 Task: Create ChildIssue0000000201 as Child Issue of Issue Issue0000000101 in Backlog  in Scrum Project Project0000000021 in Jira. Create ChildIssue0000000202 as Child Issue of Issue Issue0000000101 in Backlog  in Scrum Project Project0000000021 in Jira. Create ChildIssue0000000203 as Child Issue of Issue Issue0000000102 in Backlog  in Scrum Project Project0000000021 in Jira. Create ChildIssue0000000204 as Child Issue of Issue Issue0000000102 in Backlog  in Scrum Project Project0000000021 in Jira. Create ChildIssue0000000205 as Child Issue of Issue Issue0000000103 in Backlog  in Scrum Project Project0000000021 in Jira
Action: Mouse moved to (958, 521)
Screenshot: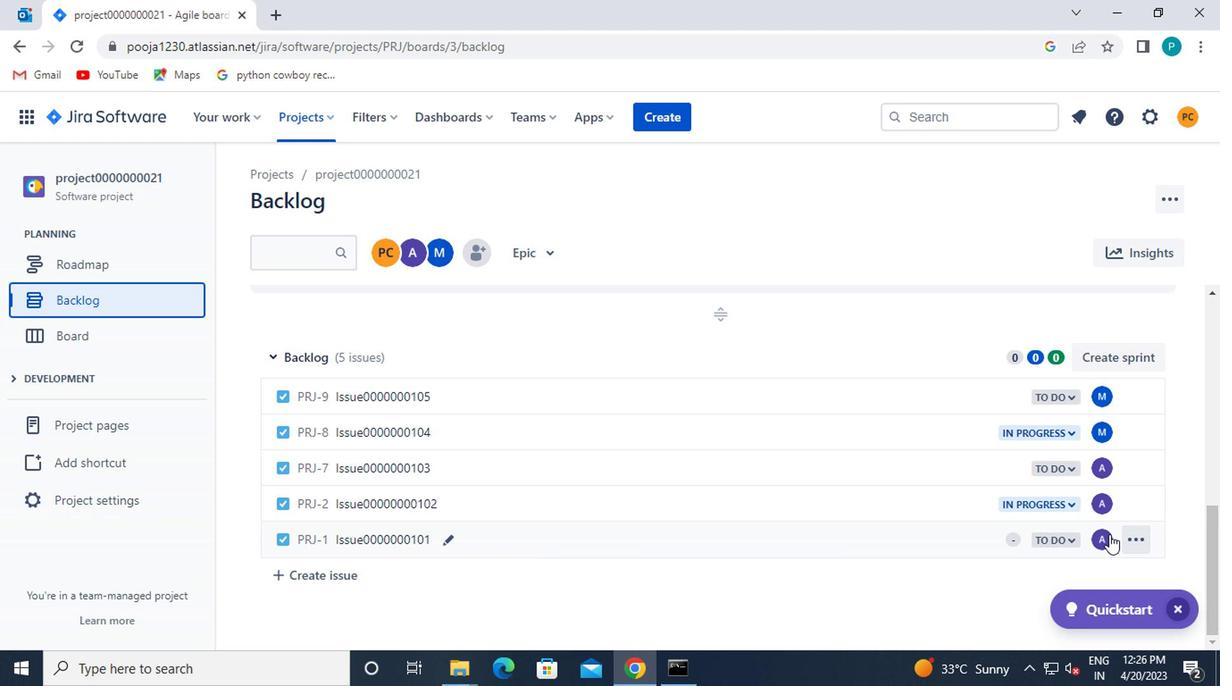 
Action: Mouse pressed left at (958, 521)
Screenshot: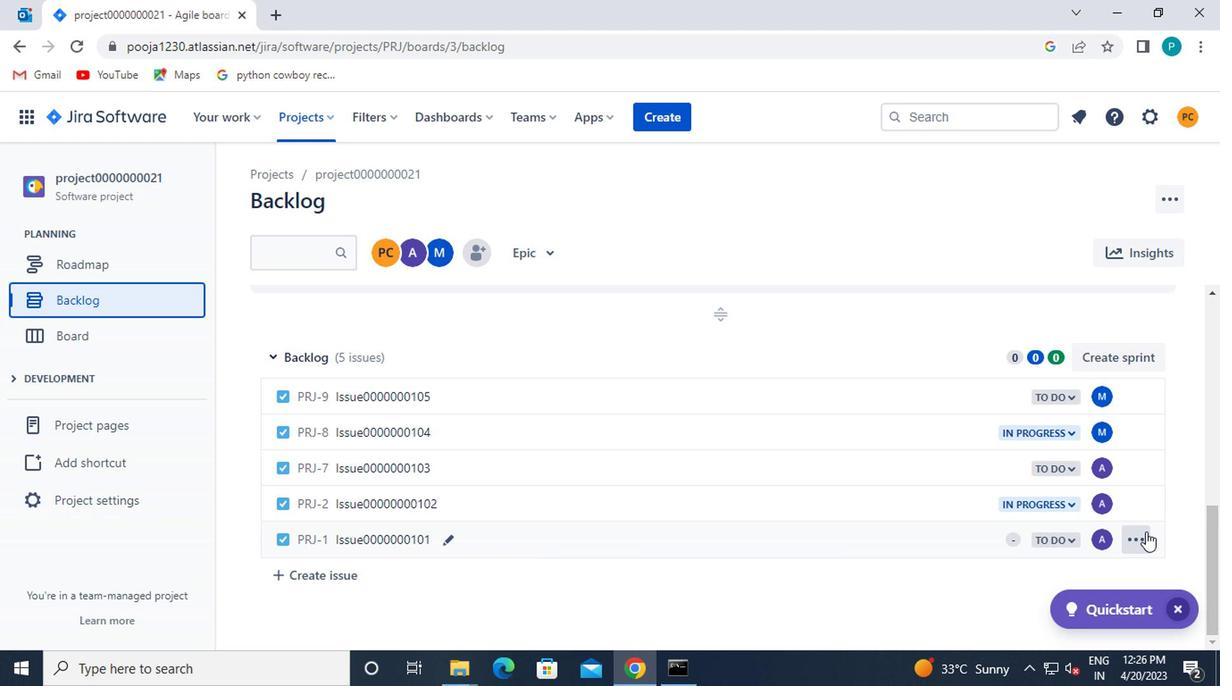 
Action: Mouse moved to (761, 544)
Screenshot: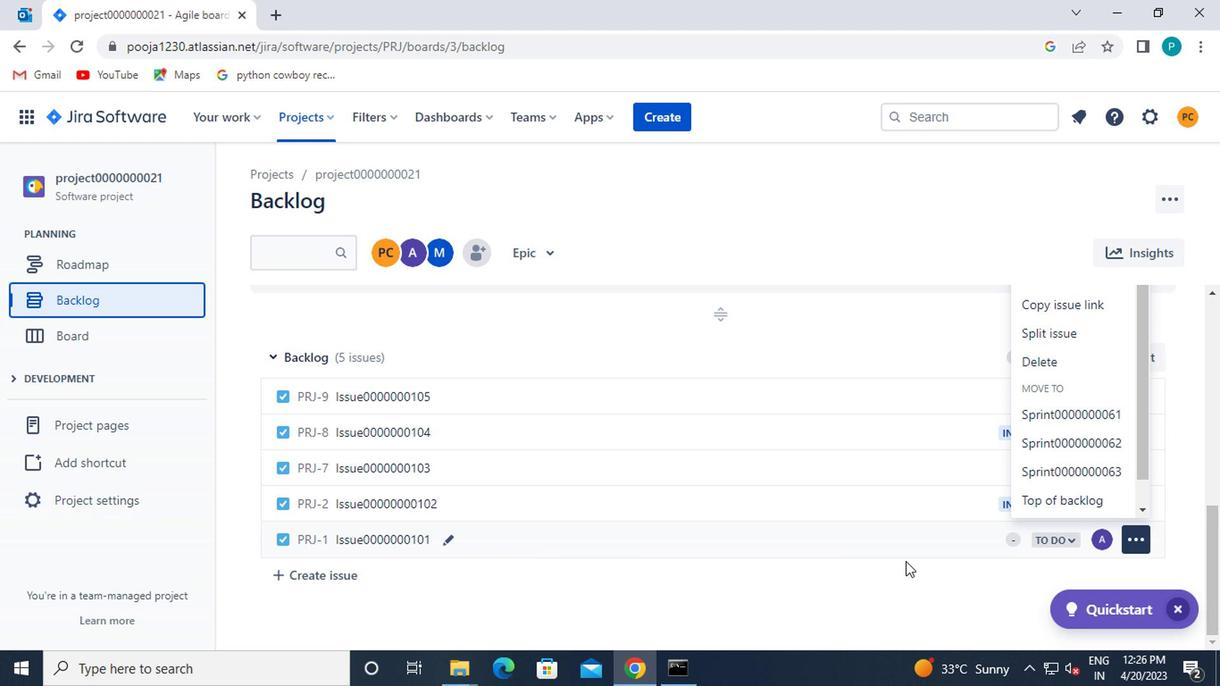 
Action: Mouse pressed left at (761, 544)
Screenshot: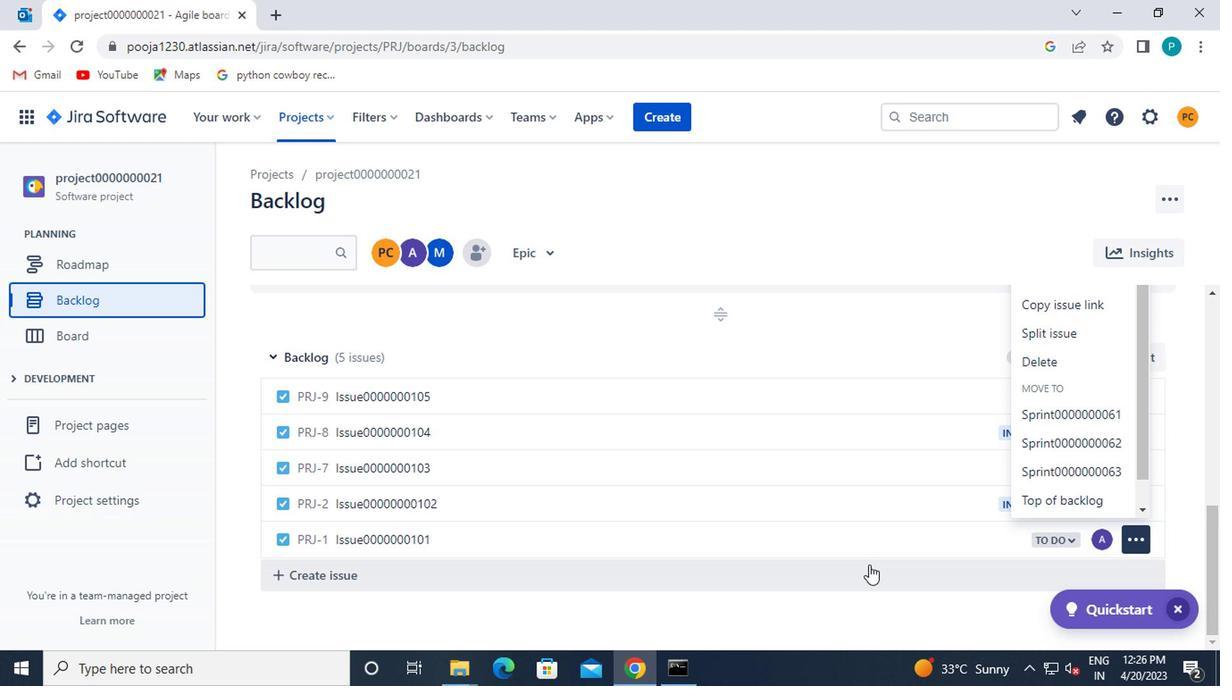 
Action: Mouse moved to (744, 535)
Screenshot: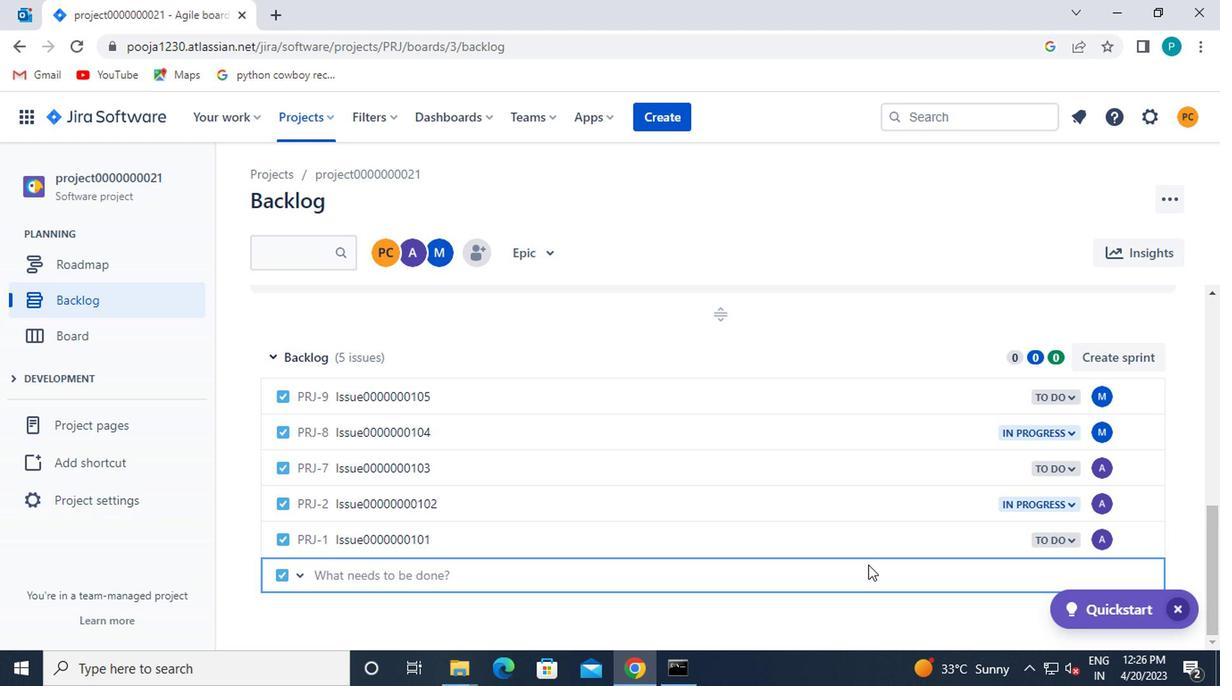 
Action: Mouse pressed left at (744, 535)
Screenshot: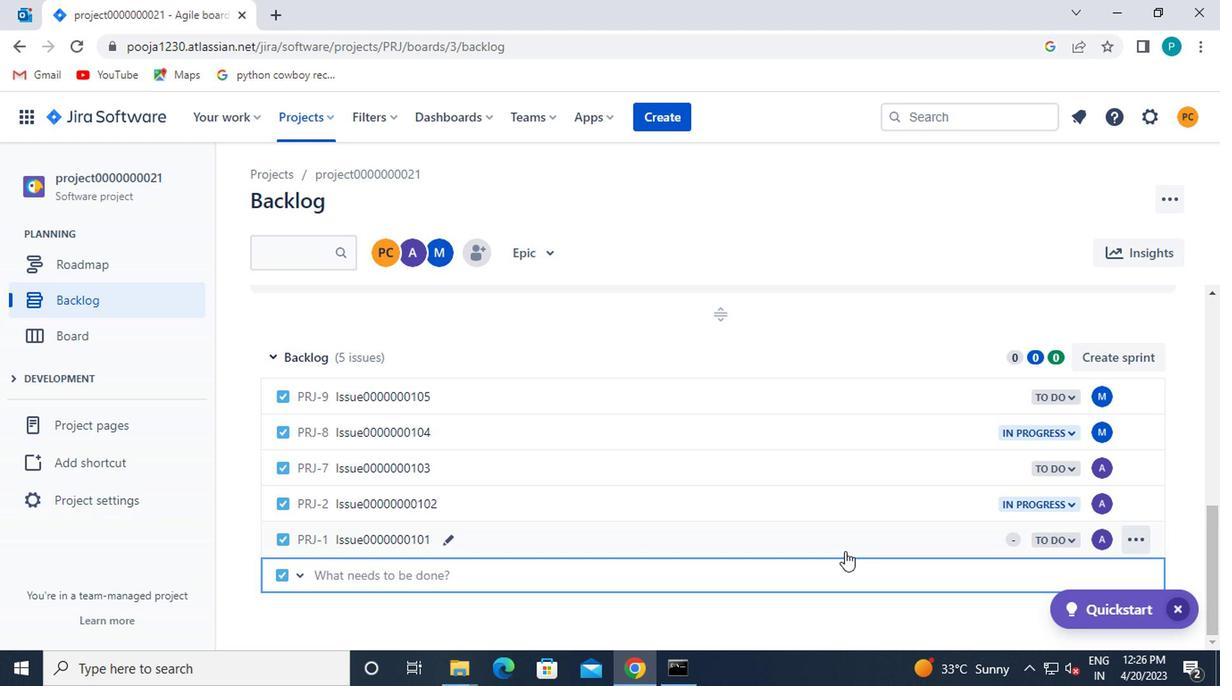 
Action: Mouse moved to (794, 418)
Screenshot: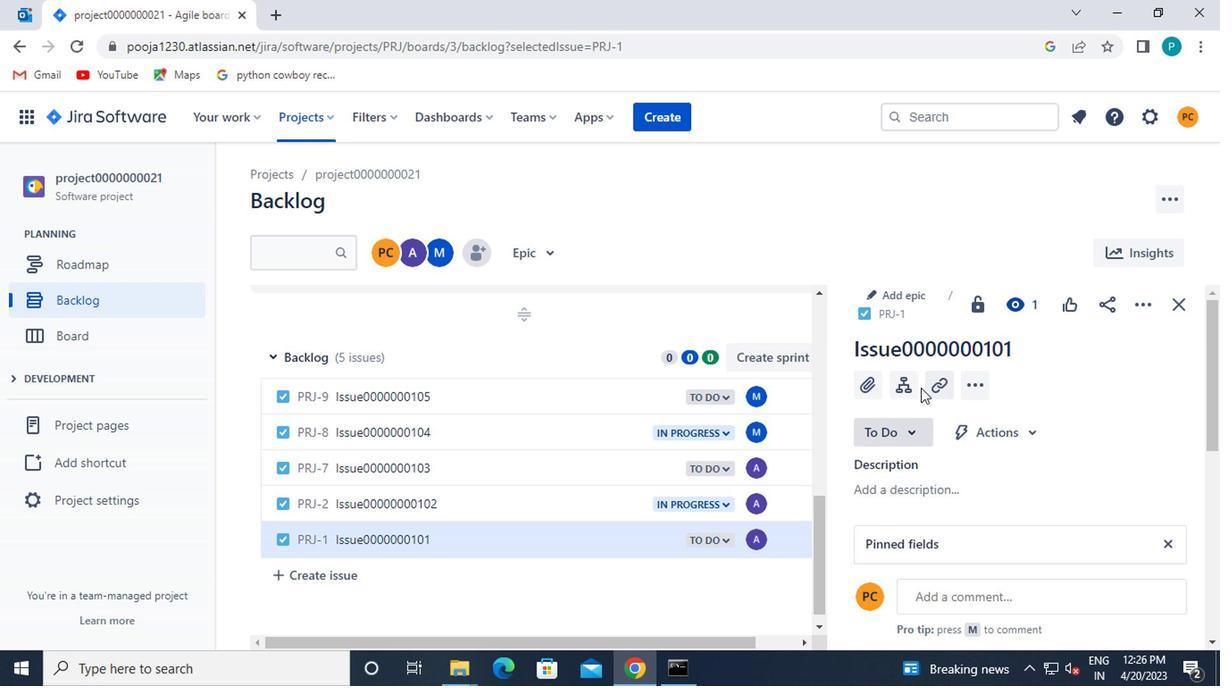 
Action: Mouse pressed left at (794, 418)
Screenshot: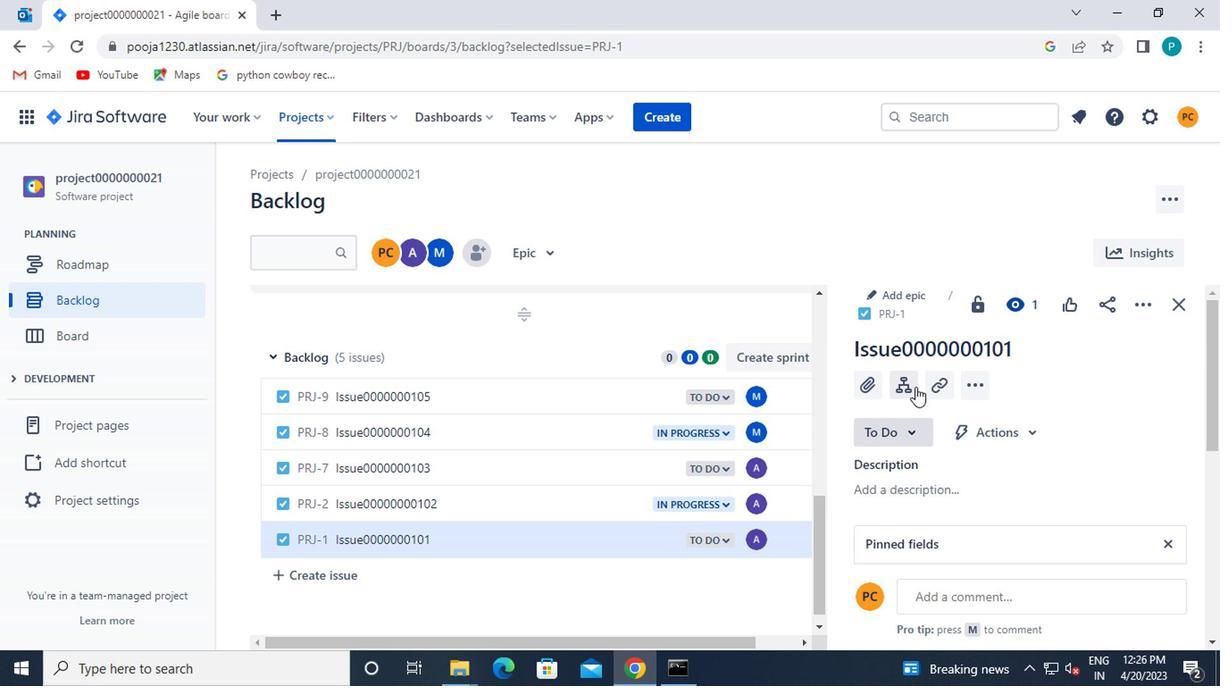 
Action: Mouse moved to (780, 462)
Screenshot: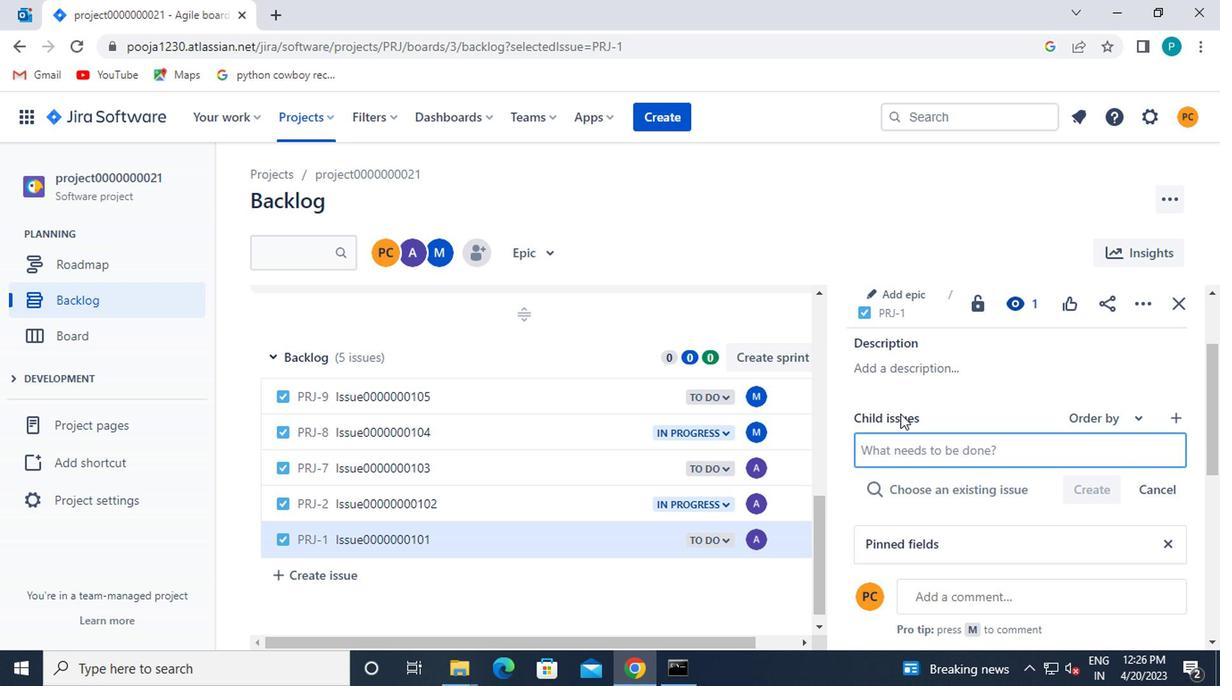 
Action: Mouse pressed left at (780, 462)
Screenshot: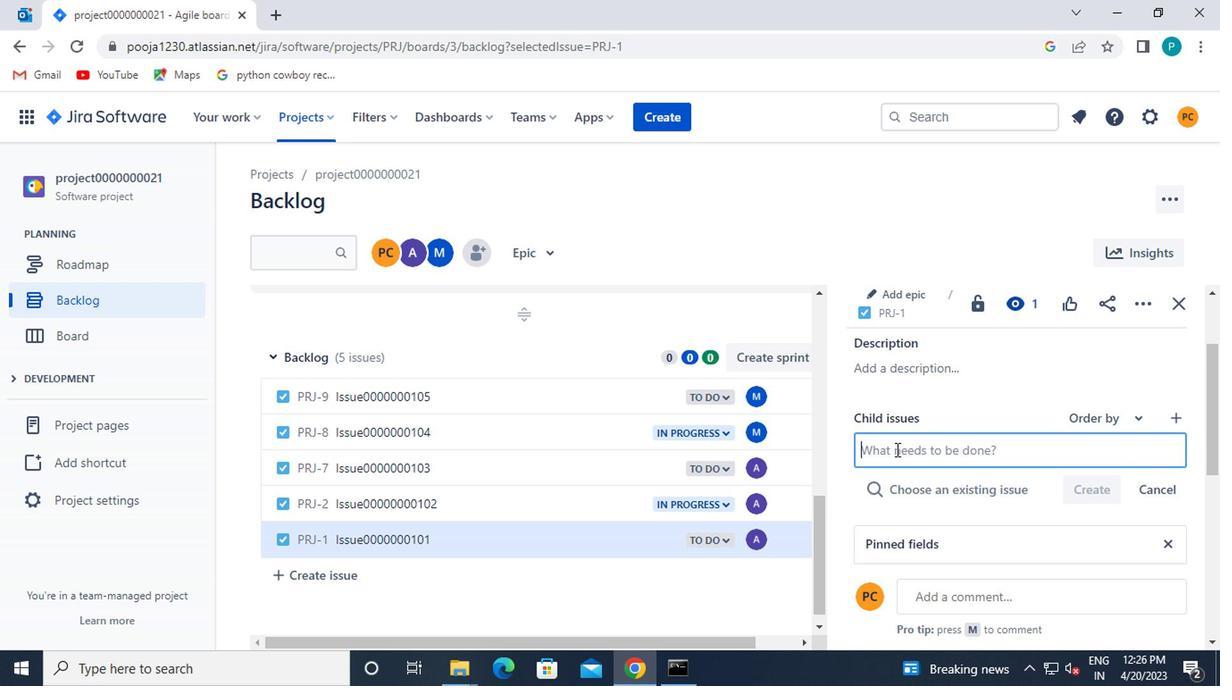 
Action: Mouse moved to (776, 464)
Screenshot: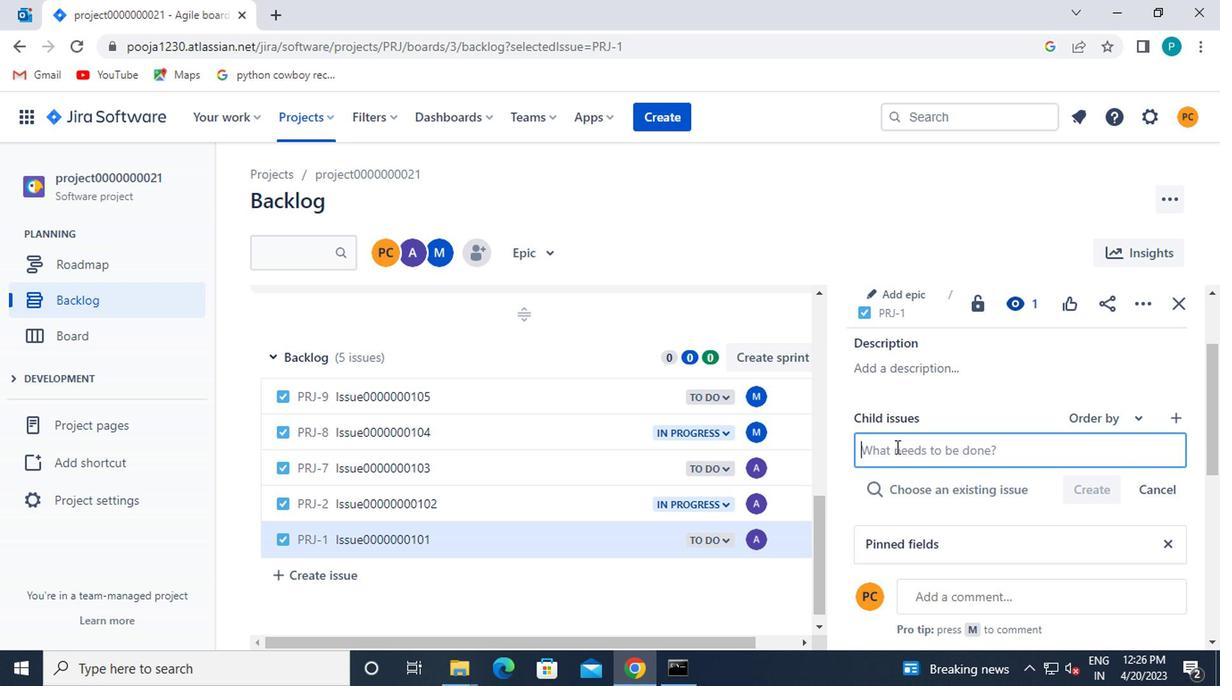 
Action: Key pressed <Key.caps_lock>c<Key.caps_lock>hild<Key.caps_lock>ia<Key.backspace><Key.caps_lock>ssue0000000201
Screenshot: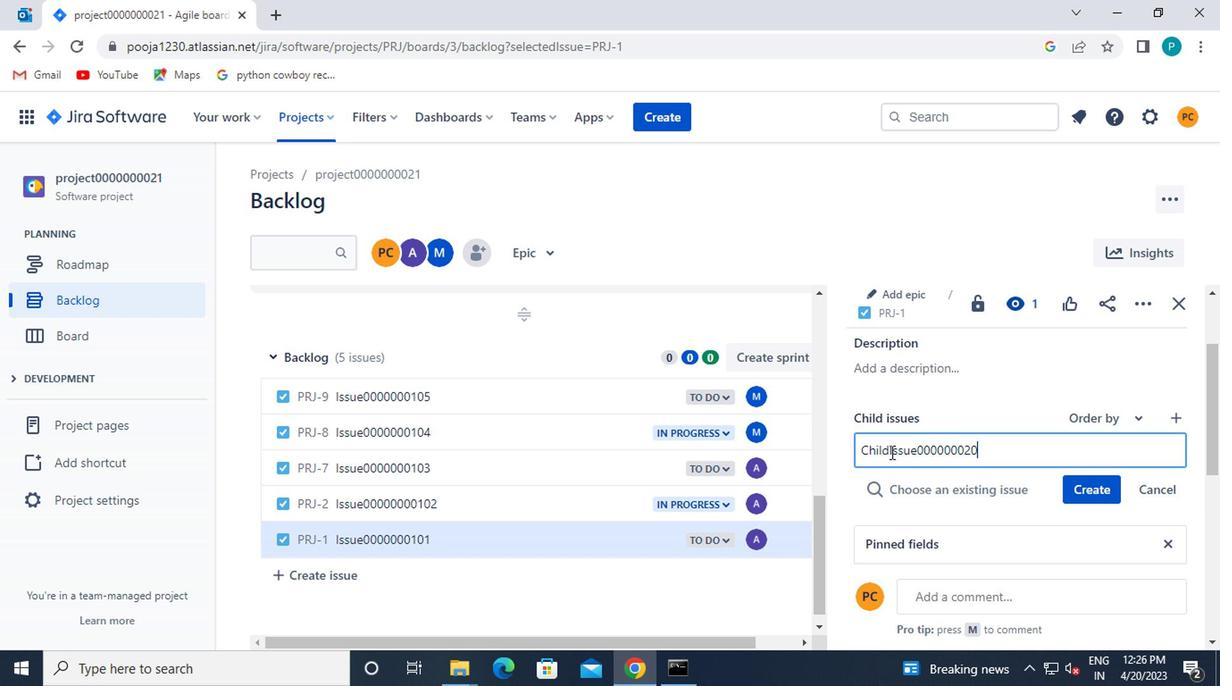 
Action: Mouse moved to (909, 487)
Screenshot: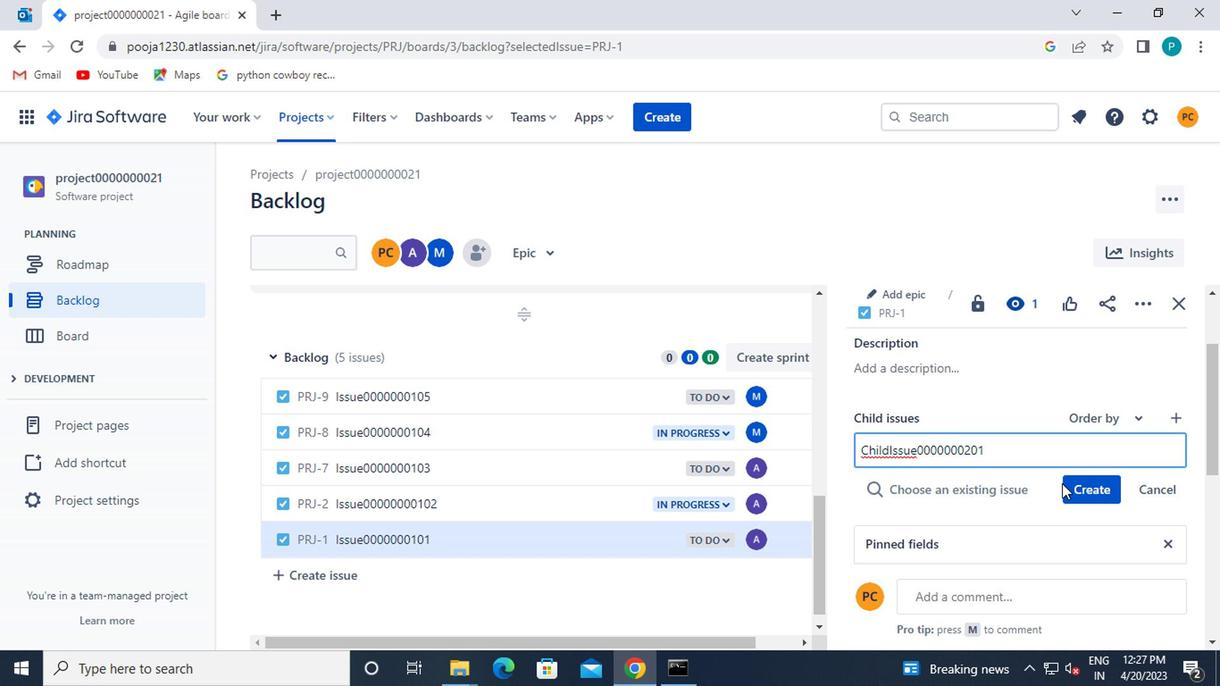 
Action: Mouse pressed left at (909, 487)
Screenshot: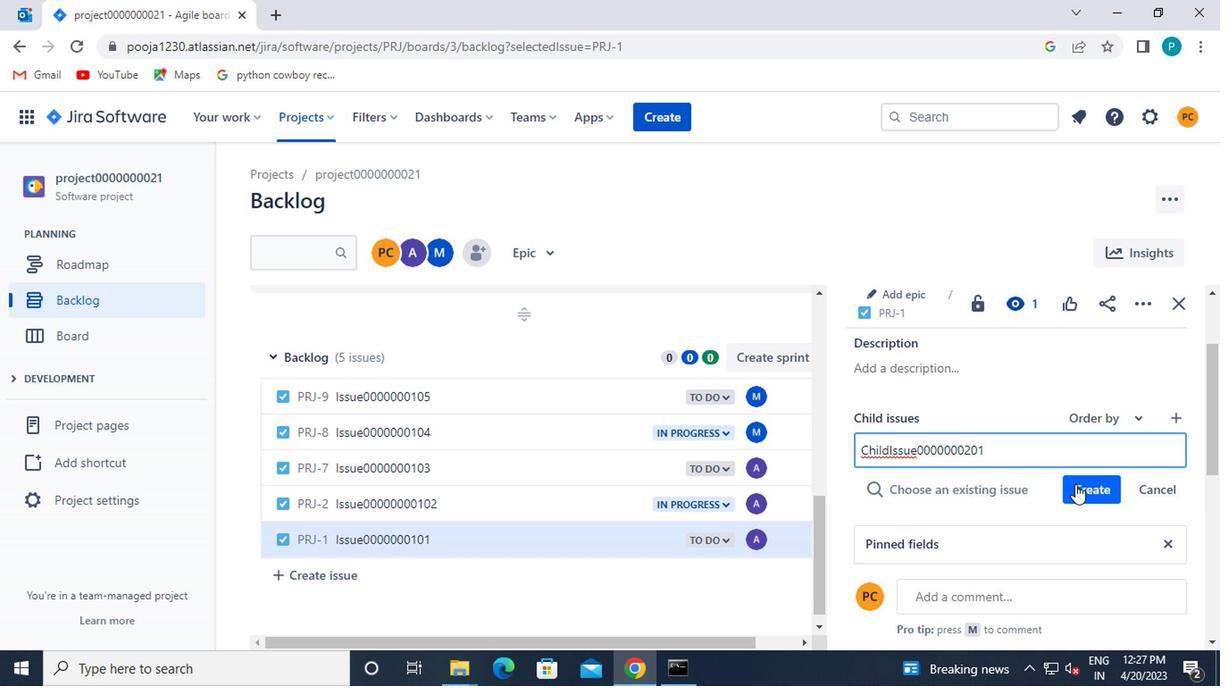 
Action: Mouse moved to (860, 497)
Screenshot: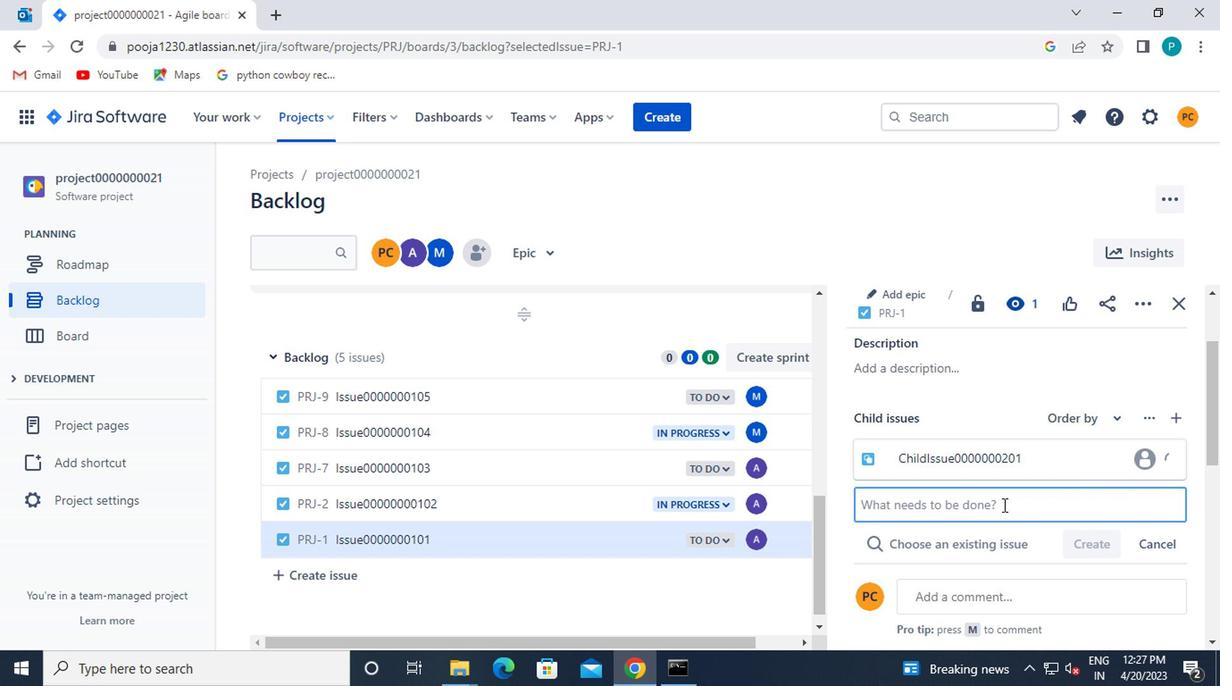 
Action: Key pressed <Key.caps_lock>
Screenshot: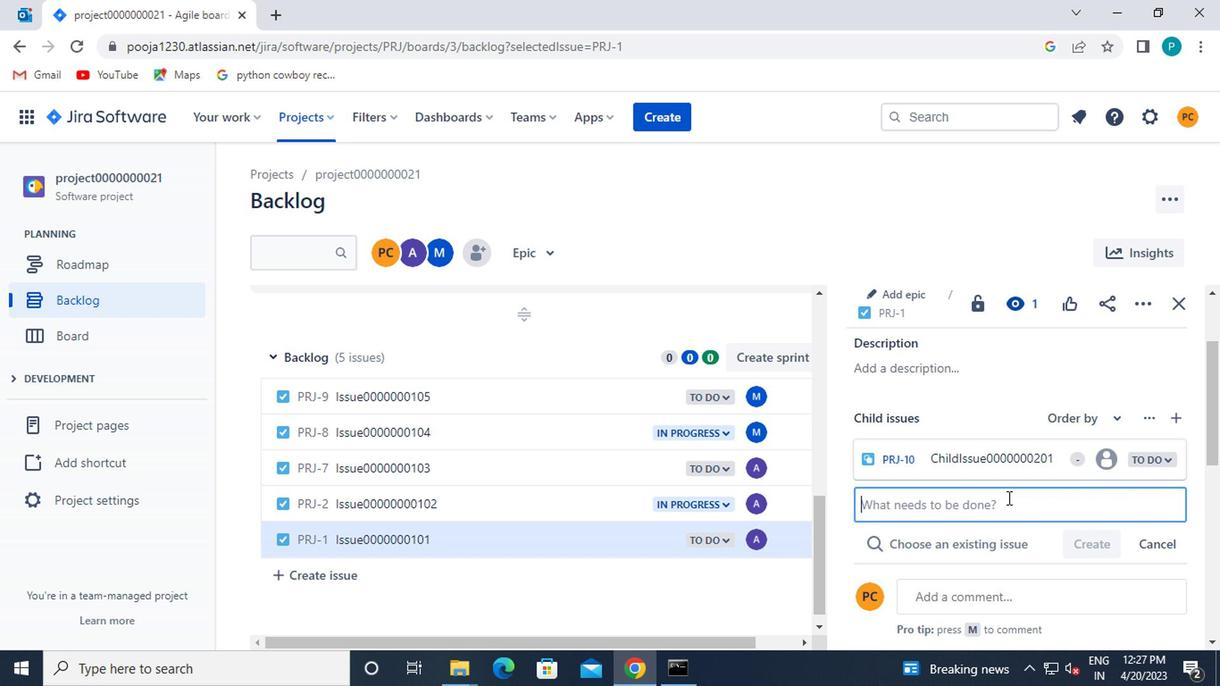 
Action: Mouse moved to (861, 506)
Screenshot: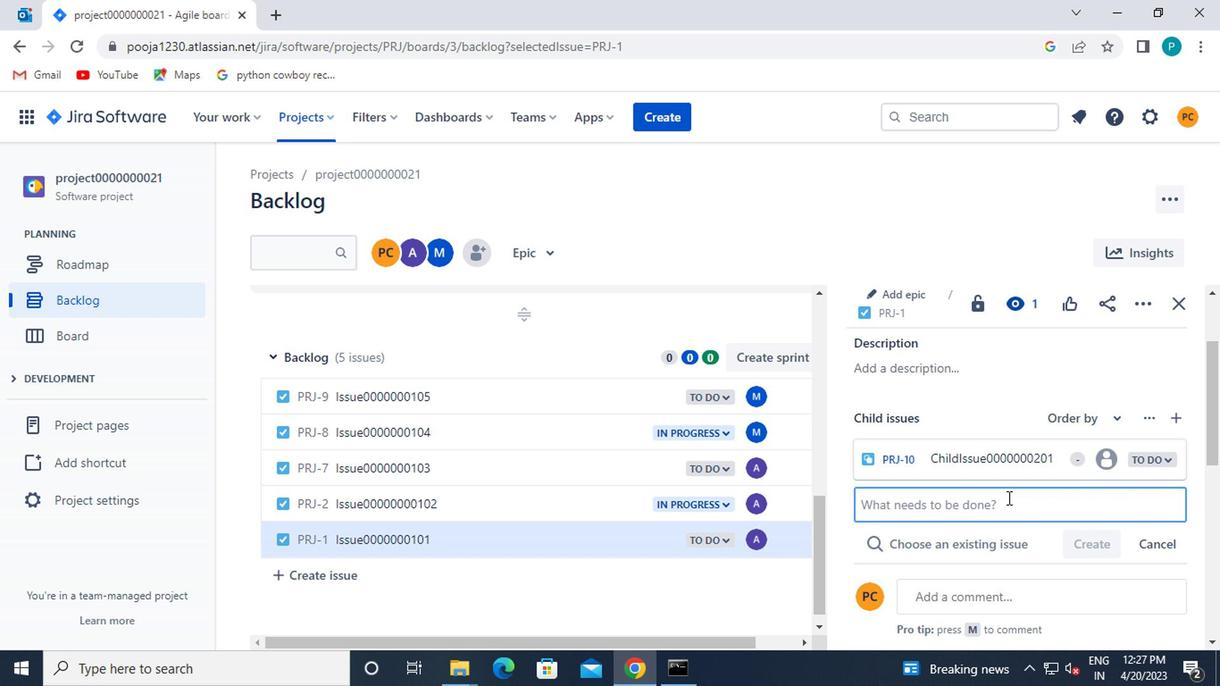 
Action: Mouse pressed left at (861, 506)
Screenshot: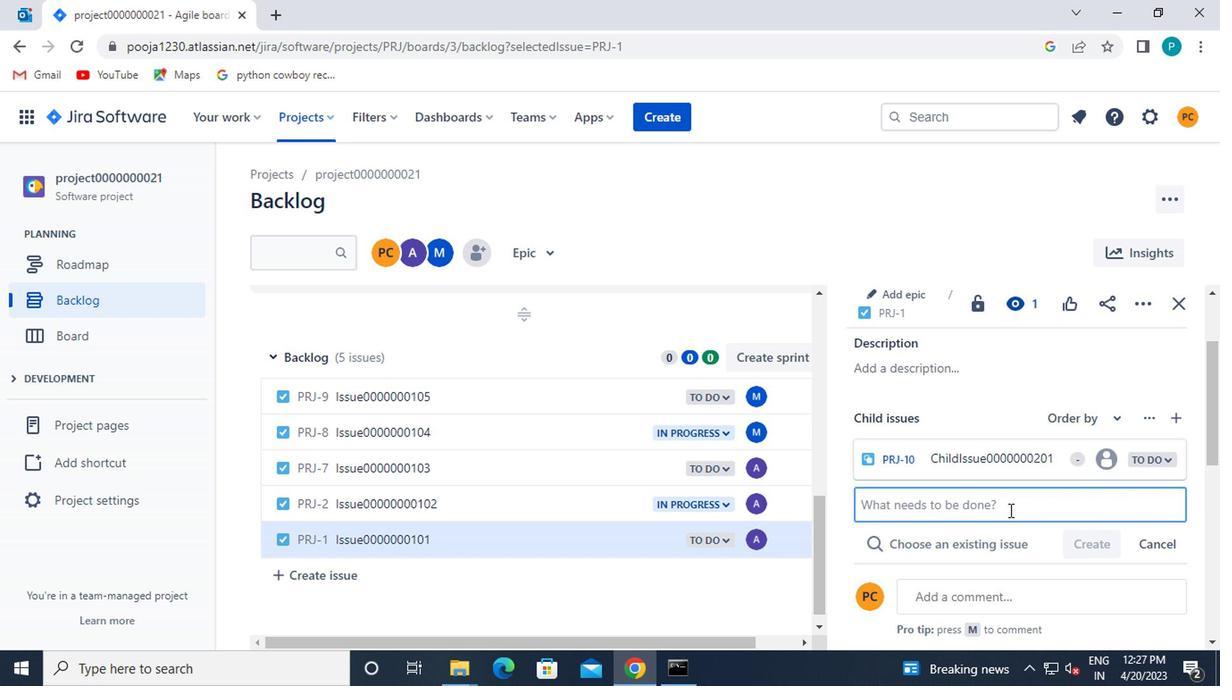 
Action: Mouse moved to (860, 506)
Screenshot: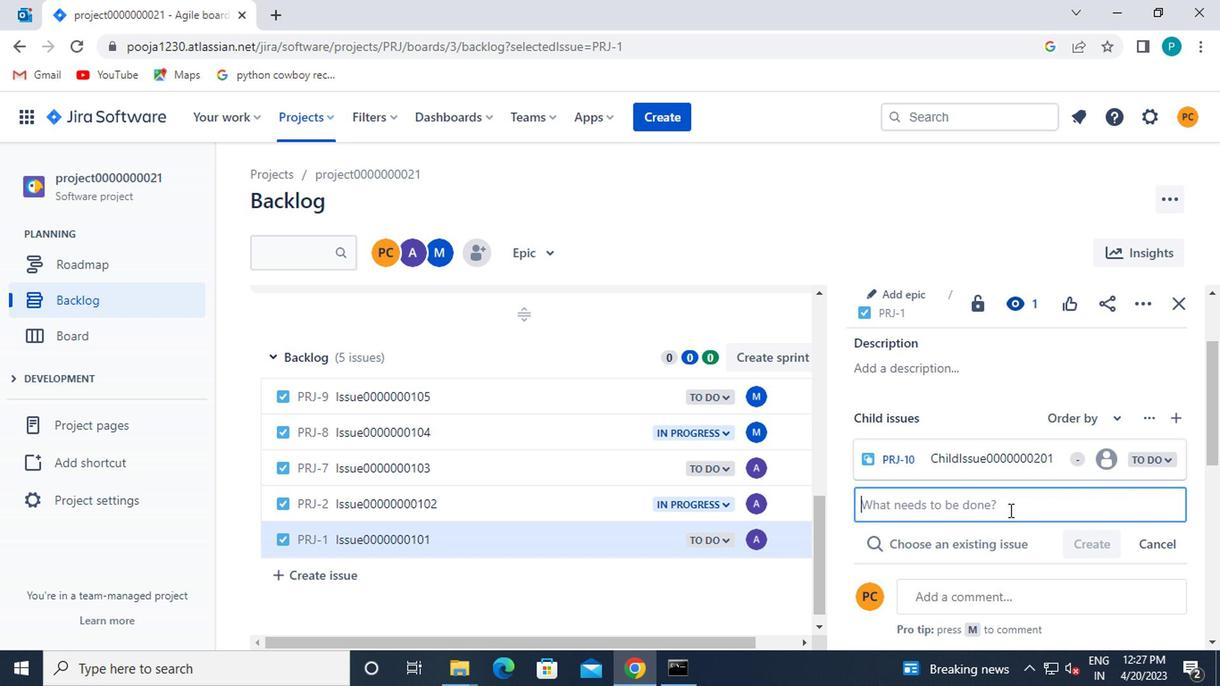 
Action: Key pressed <Key.caps_lock>c<Key.backspace>c<Key.caps_lock><Key.backspace>c<Key.caps_lock>hild<Key.caps_lock>i<Key.caps_lock>ssue00000002
Screenshot: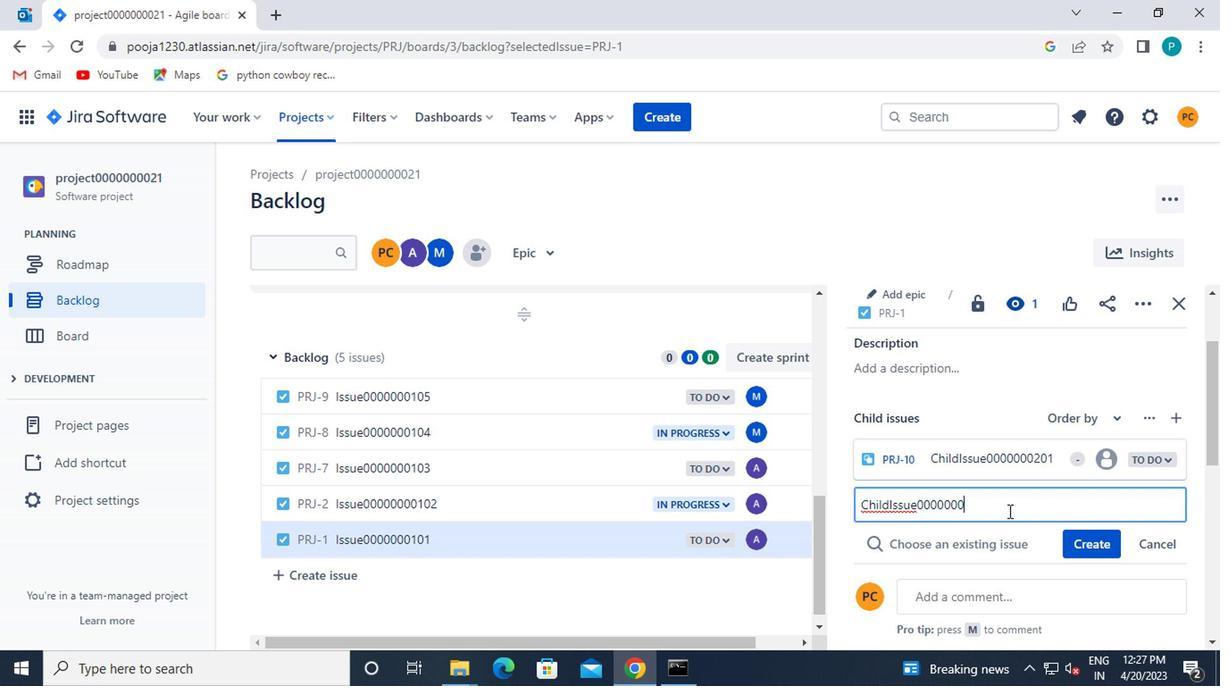 
Action: Mouse moved to (827, 504)
Screenshot: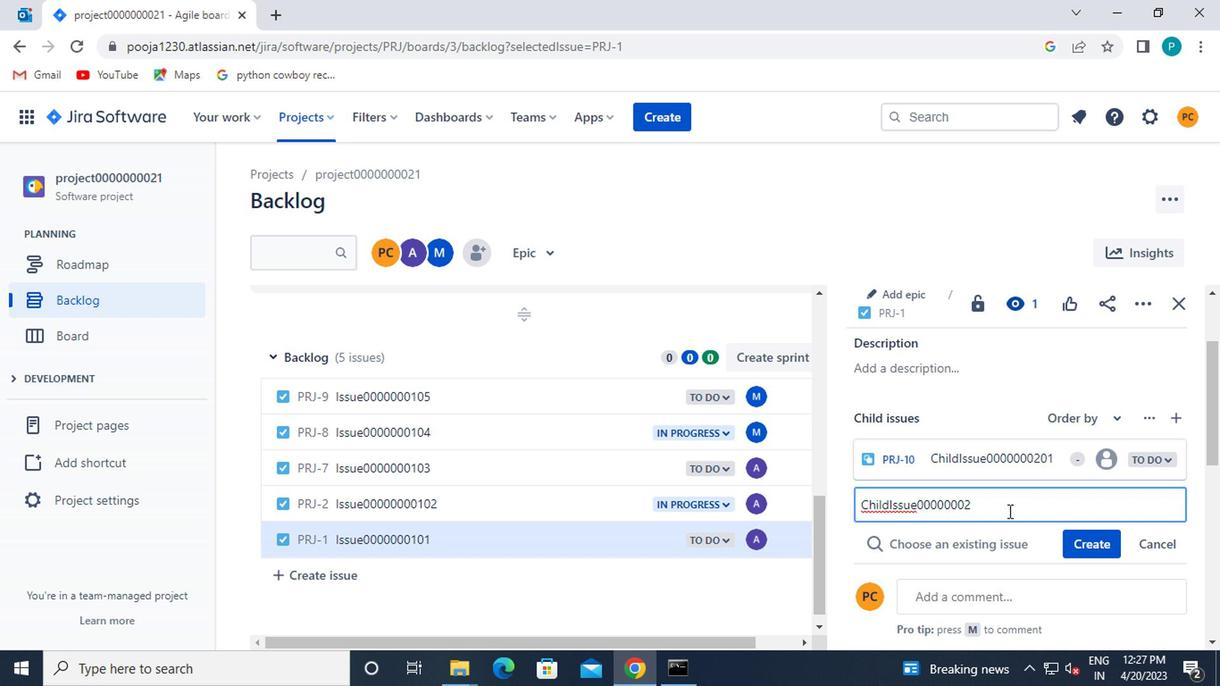 
Action: Key pressed 02
Screenshot: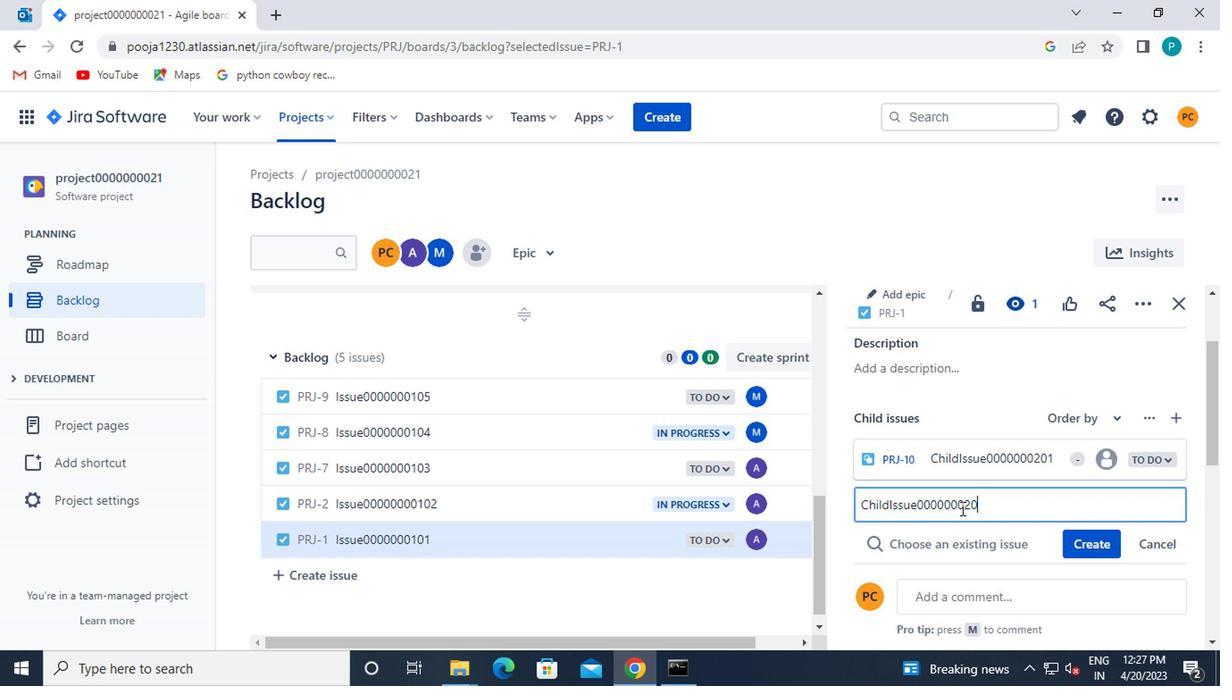 
Action: Mouse moved to (918, 530)
Screenshot: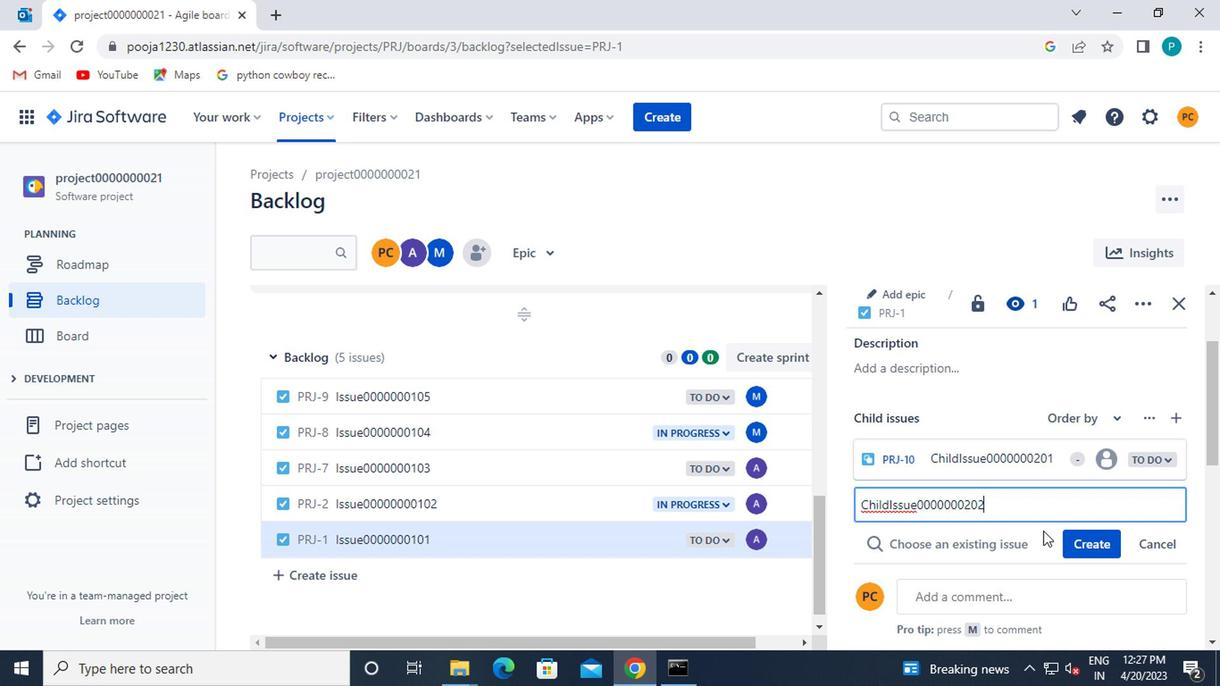 
Action: Mouse pressed left at (918, 530)
Screenshot: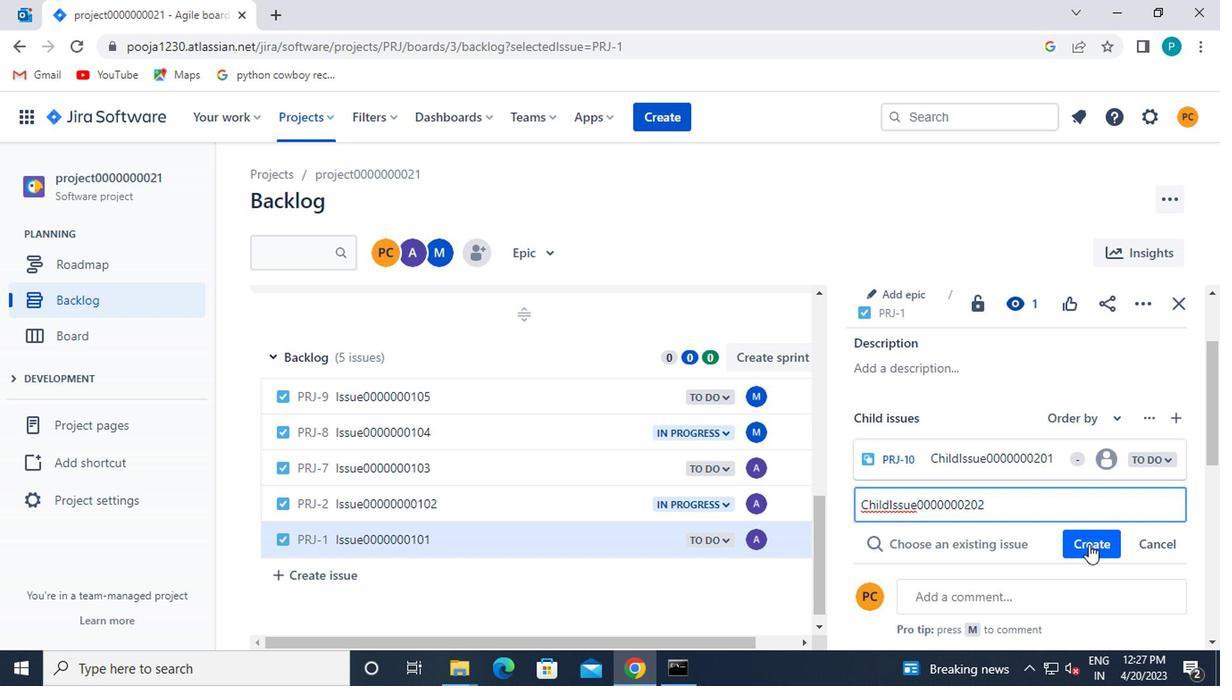 
Action: Mouse moved to (580, 500)
Screenshot: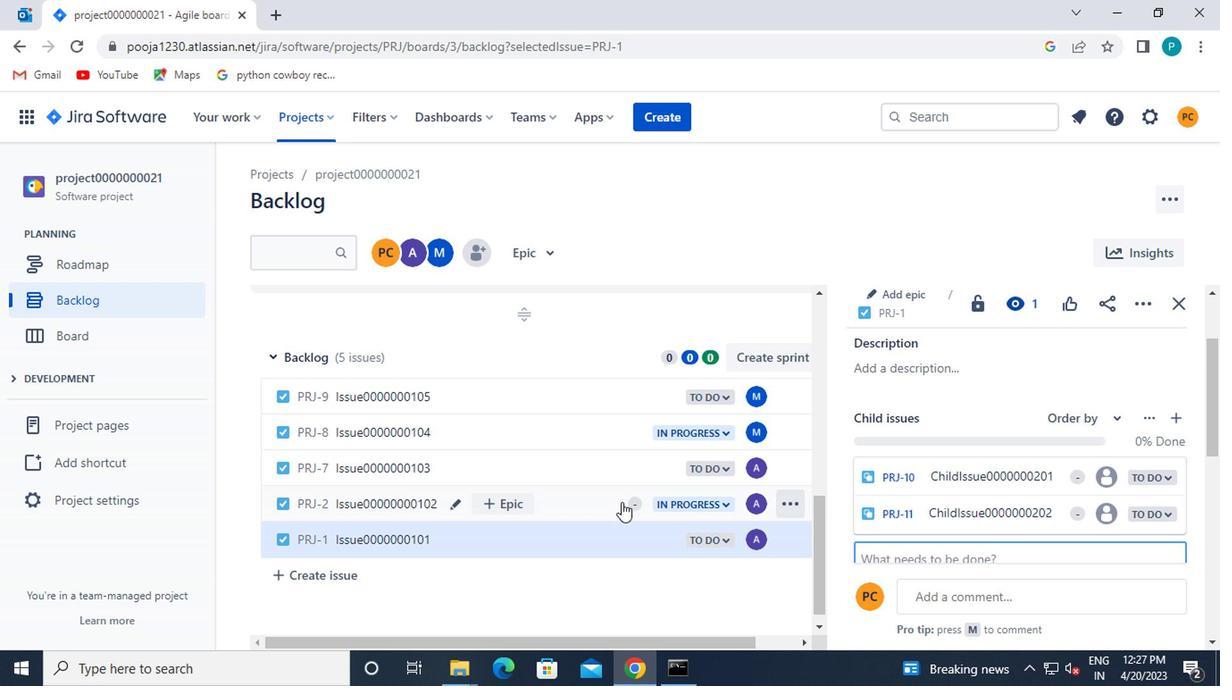 
Action: Mouse pressed left at (580, 500)
Screenshot: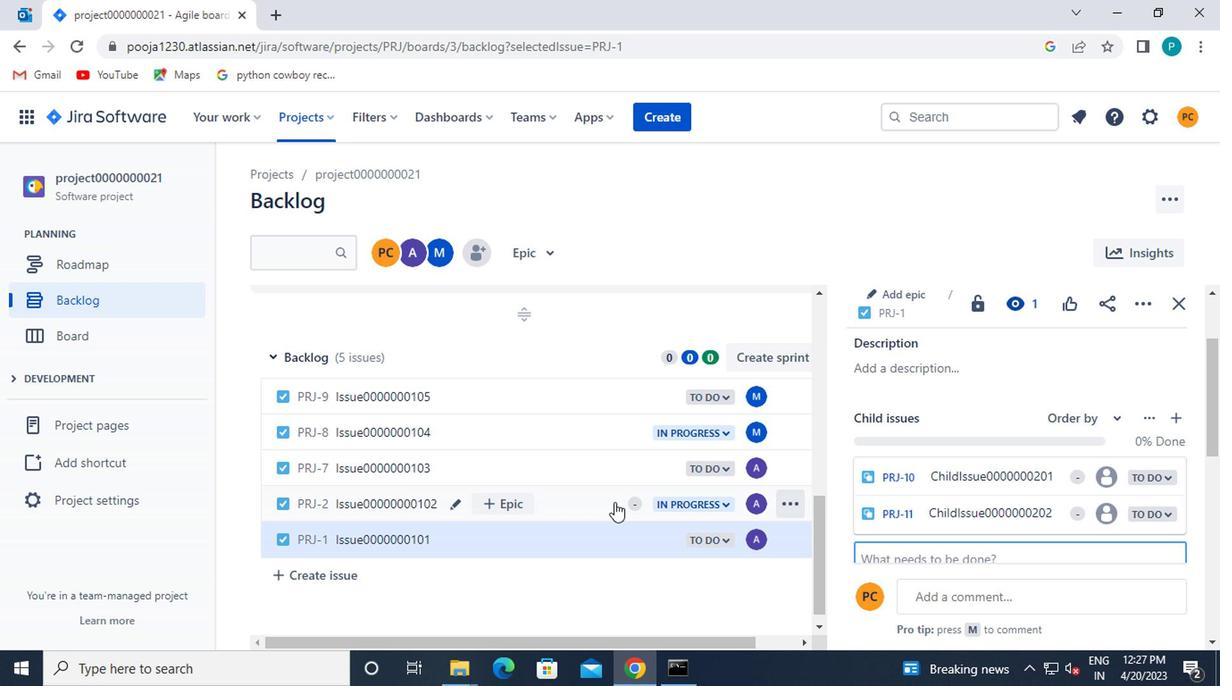 
Action: Mouse moved to (787, 418)
Screenshot: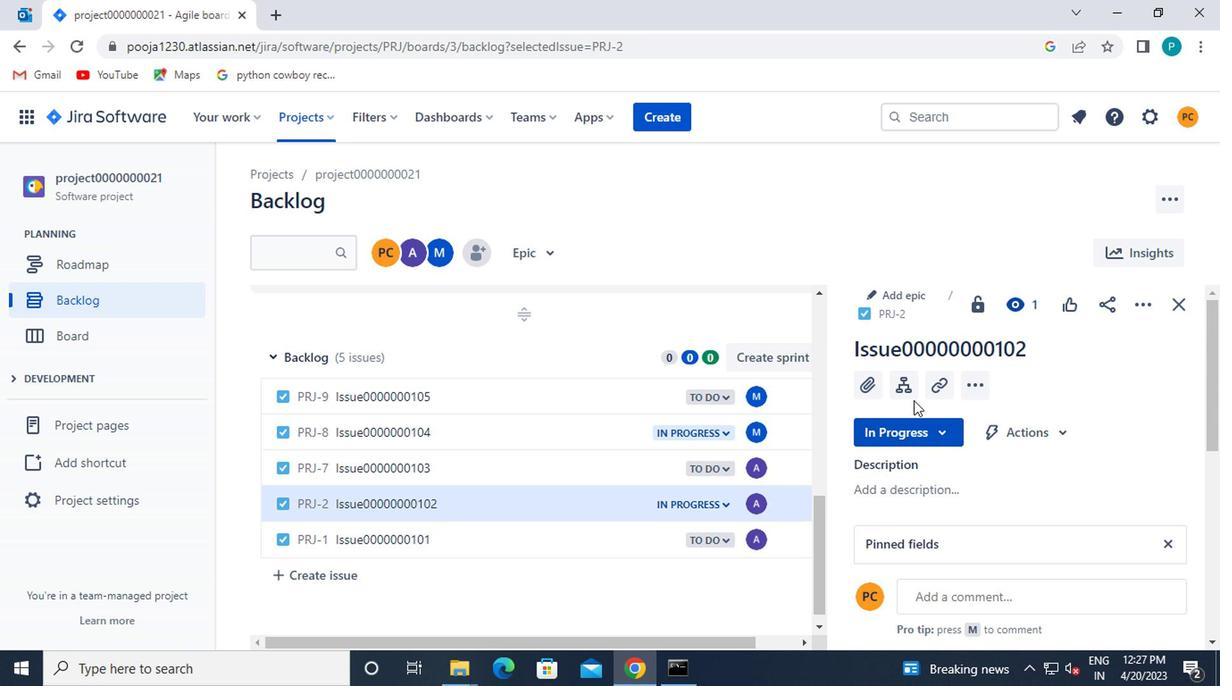 
Action: Mouse pressed left at (787, 418)
Screenshot: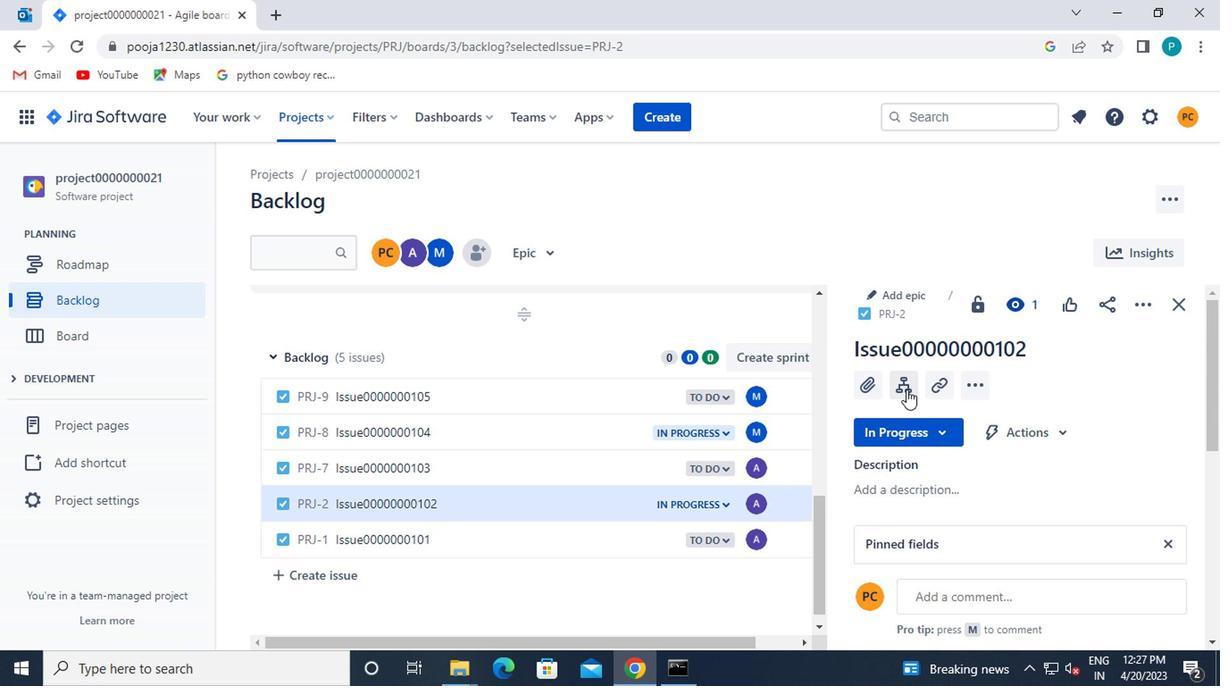 
Action: Mouse moved to (790, 467)
Screenshot: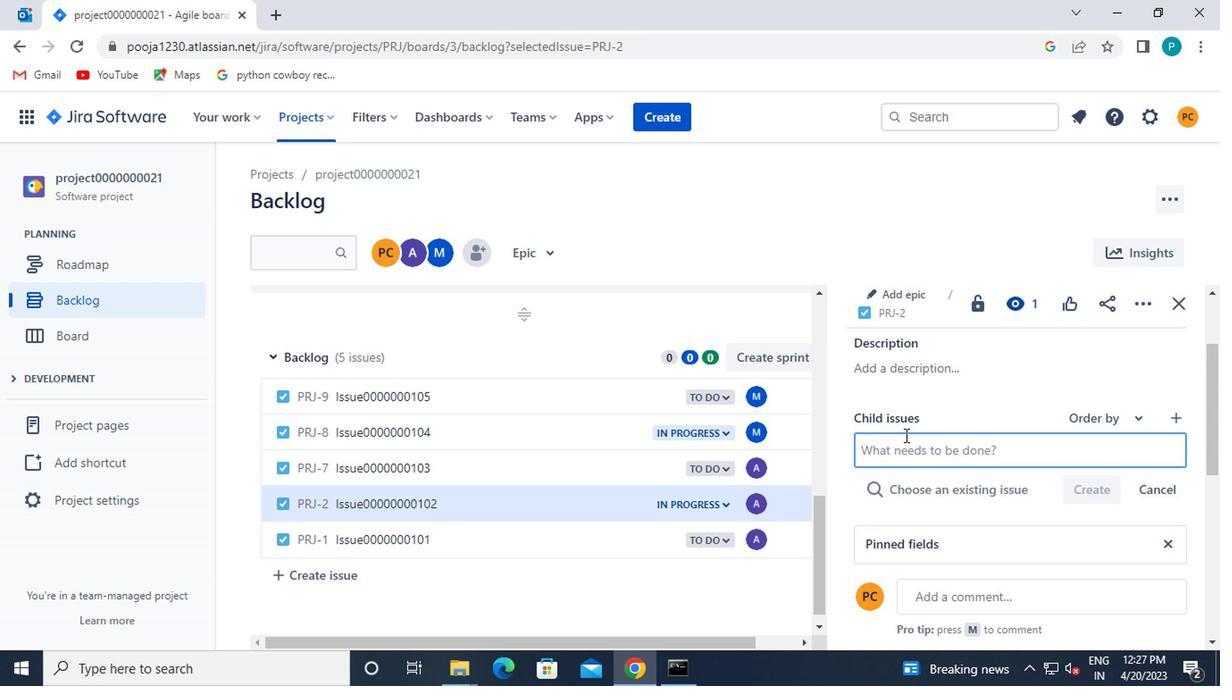 
Action: Mouse pressed left at (790, 467)
Screenshot: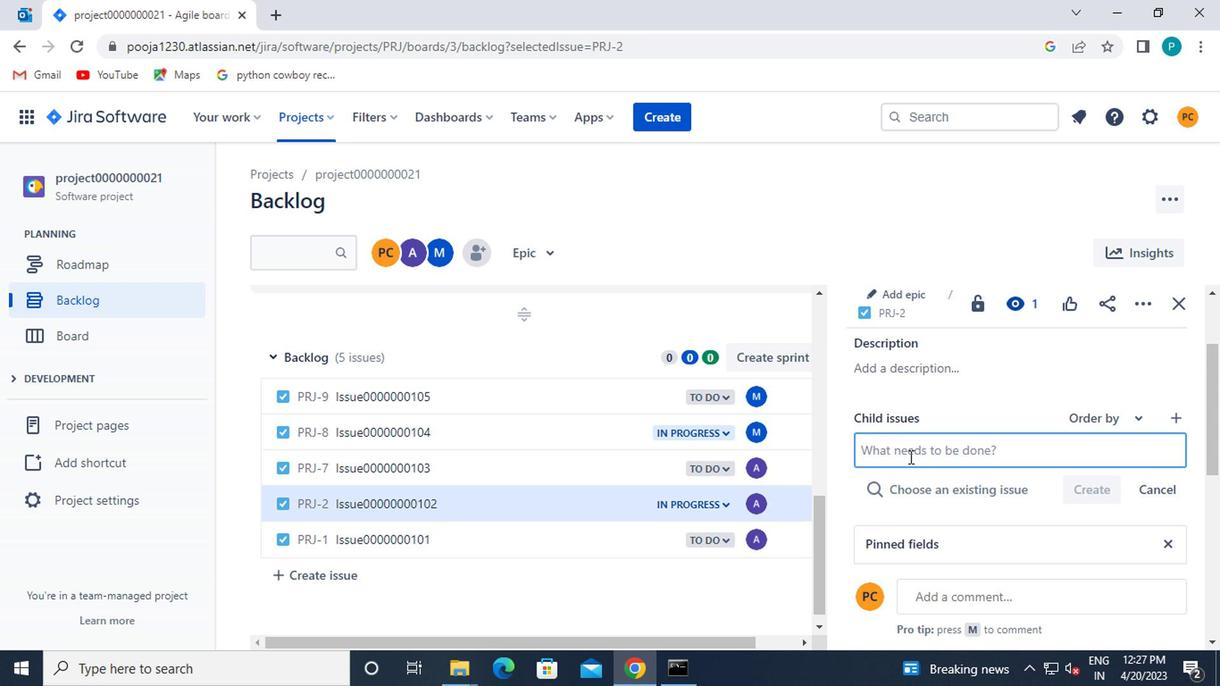 
Action: Key pressed <Key.caps_lock>c<Key.caps_lock>hild<Key.caps_lock>i<Key.caps_lock>ssue0000000203
Screenshot: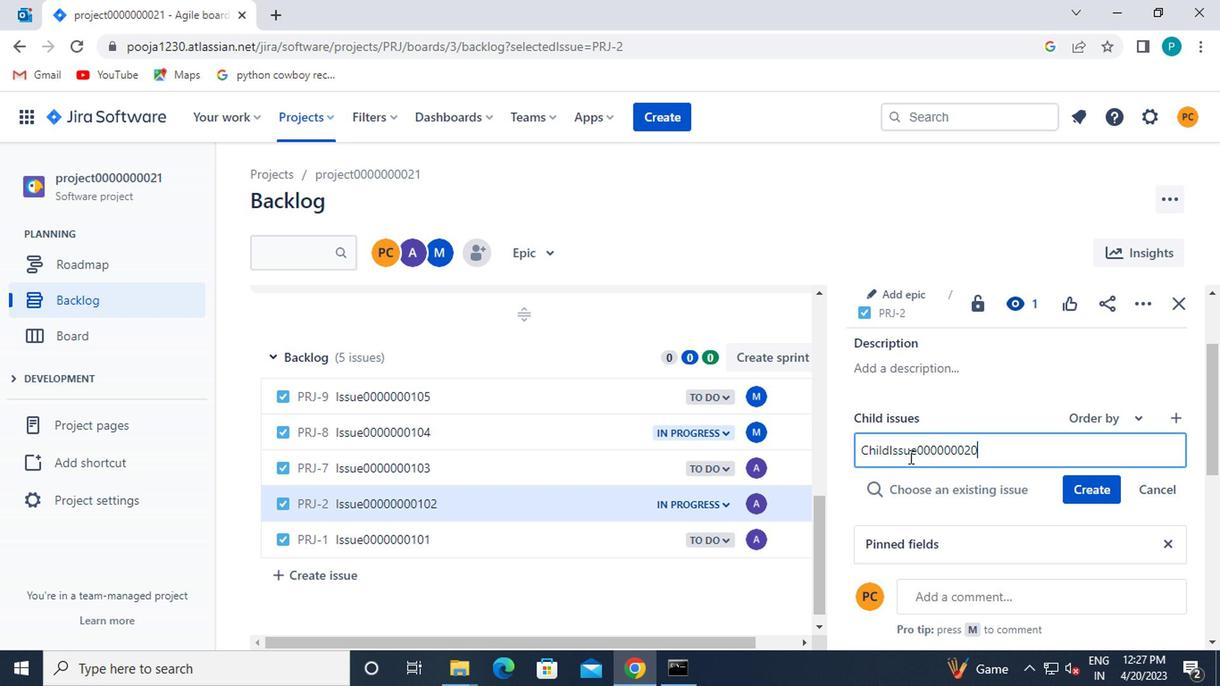 
Action: Mouse moved to (904, 494)
Screenshot: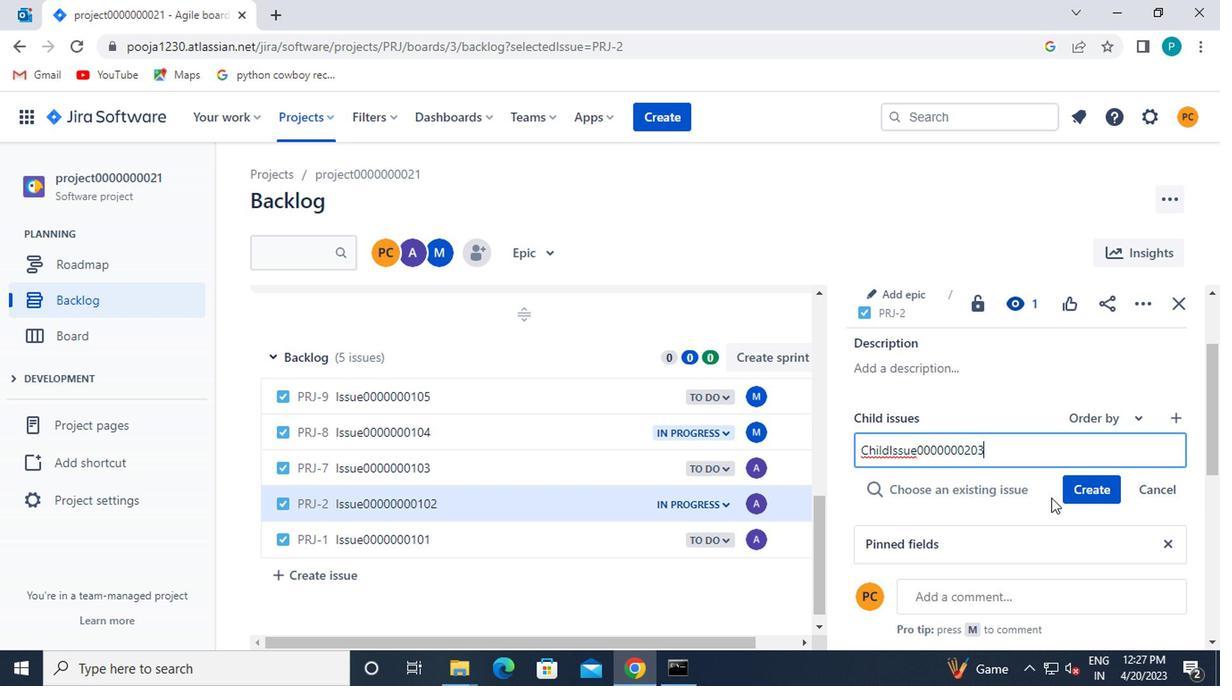 
Action: Mouse pressed left at (904, 494)
Screenshot: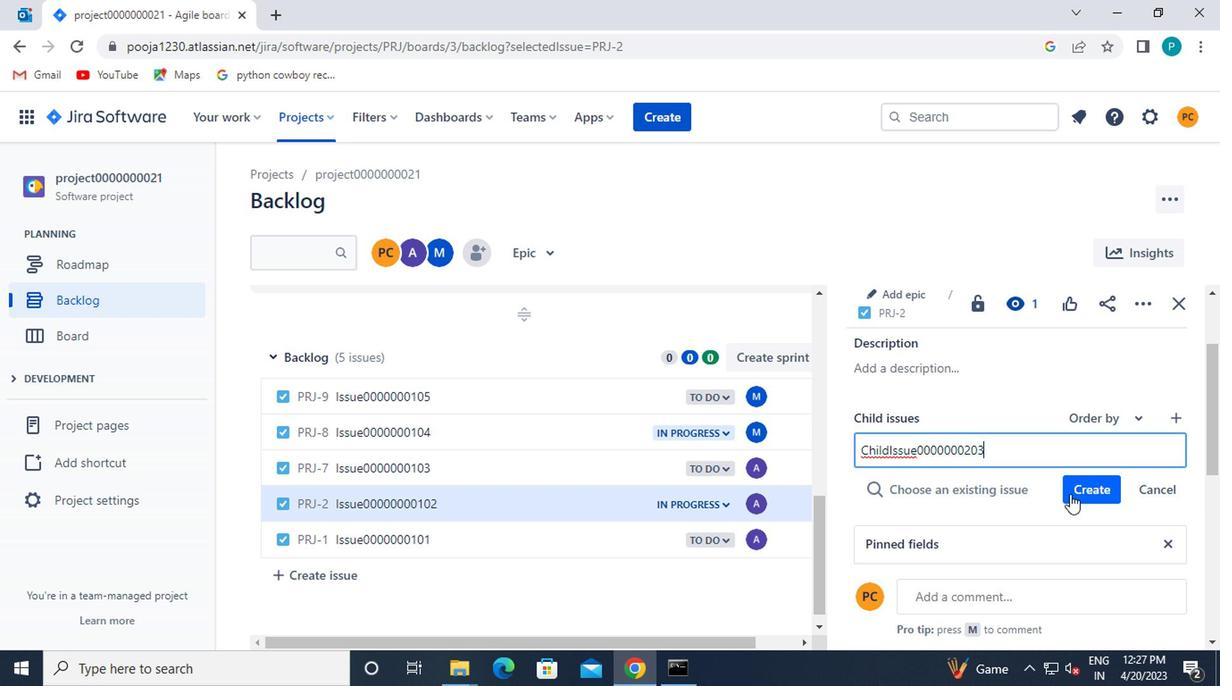
Action: Mouse moved to (857, 507)
Screenshot: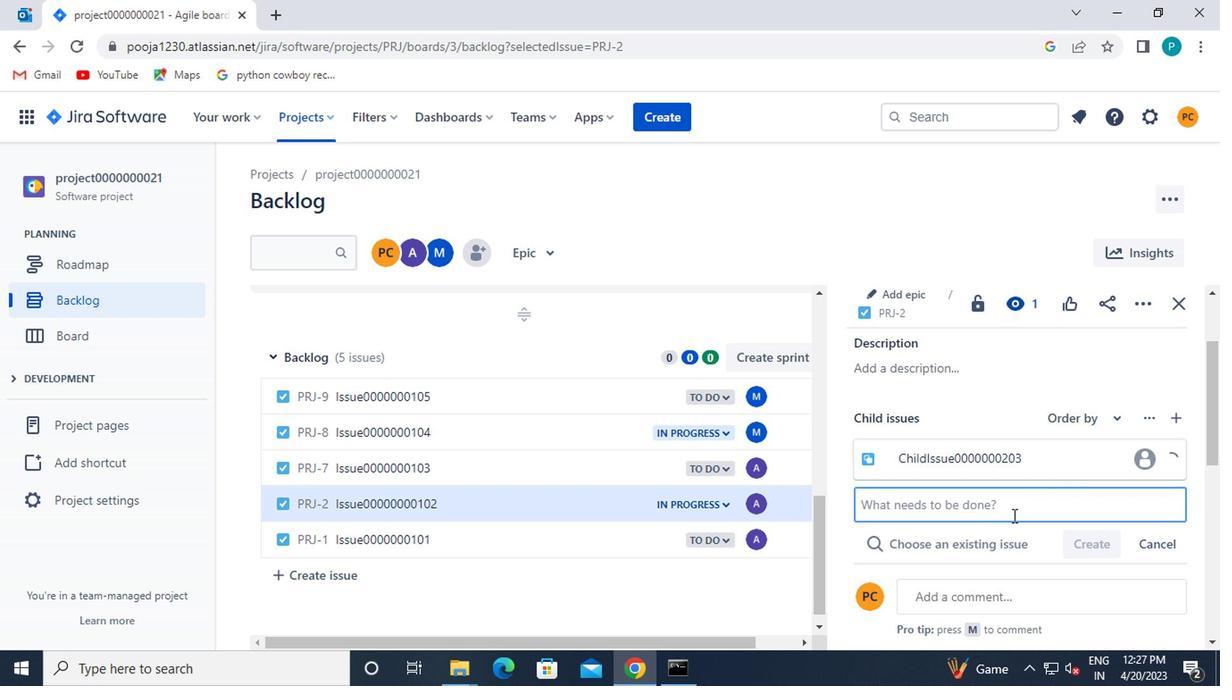 
Action: Mouse pressed left at (857, 507)
Screenshot: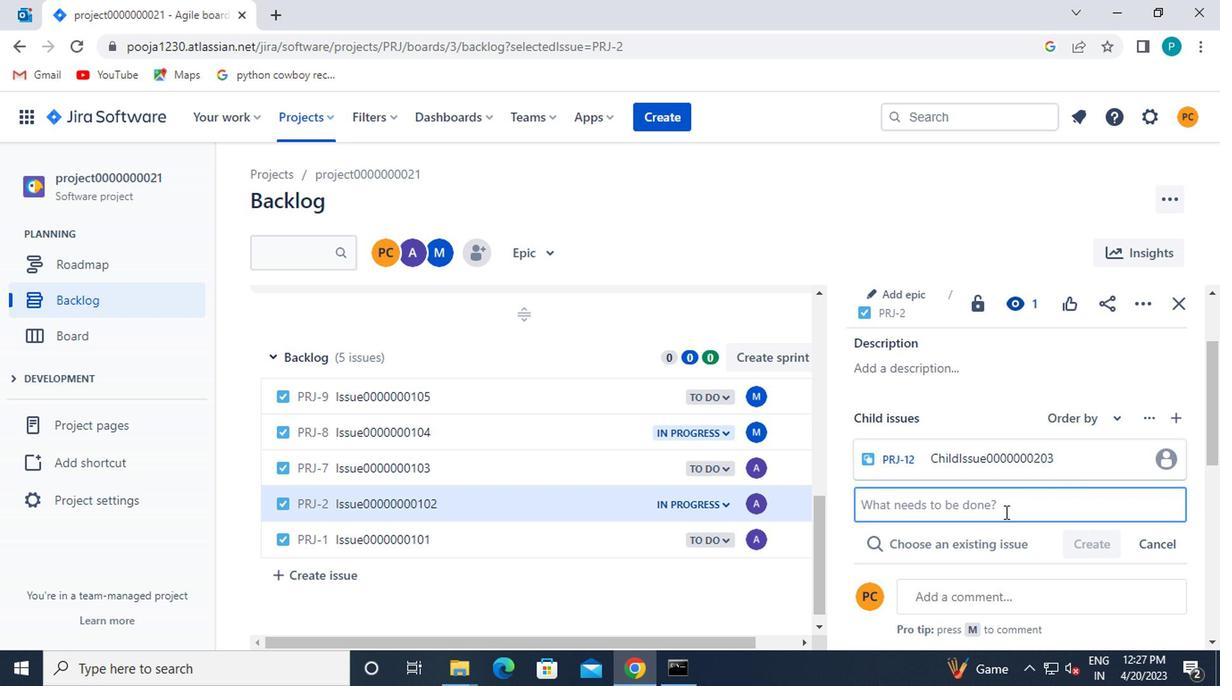 
Action: Mouse moved to (857, 505)
Screenshot: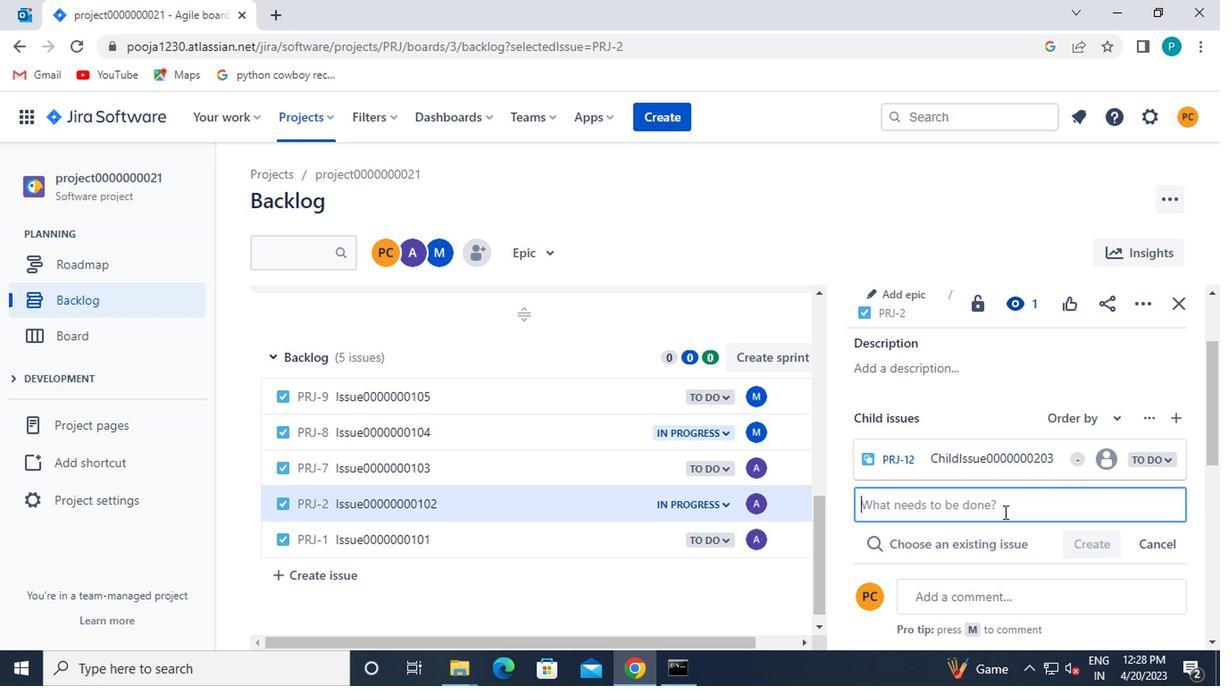 
Action: Key pressed <Key.caps_lock>c<Key.caps_lock>hild<Key.caps_lock>i<Key.caps_lock>ssue0000000204
Screenshot: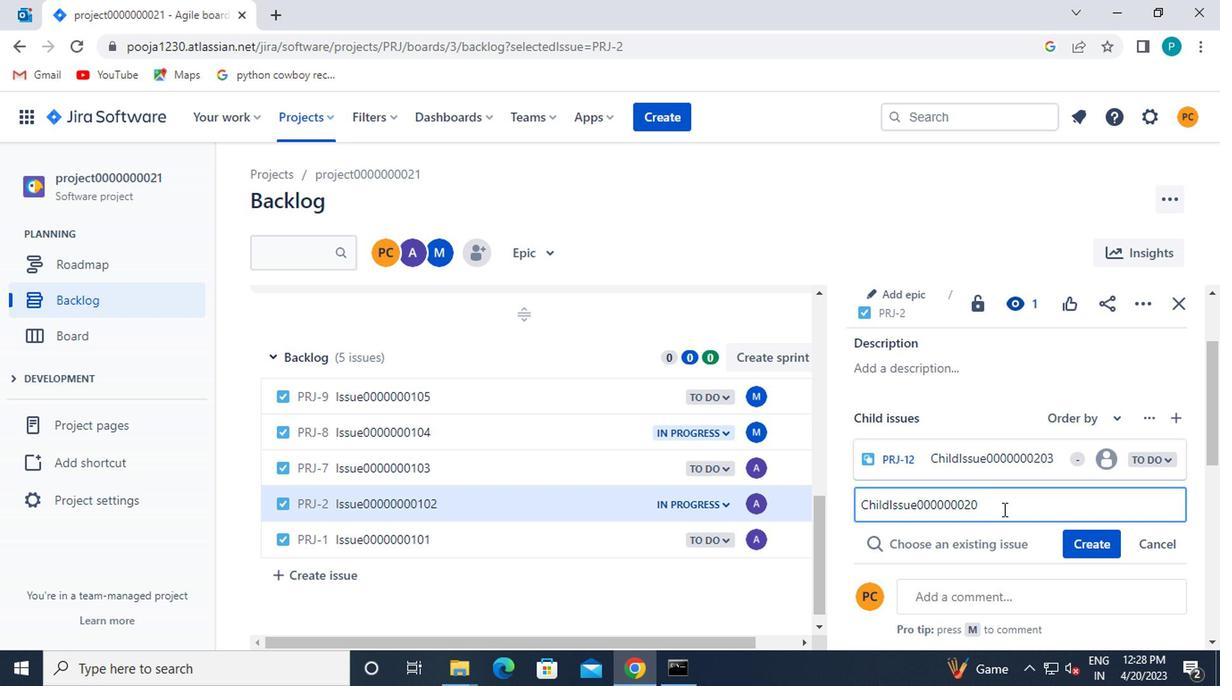 
Action: Mouse moved to (915, 532)
Screenshot: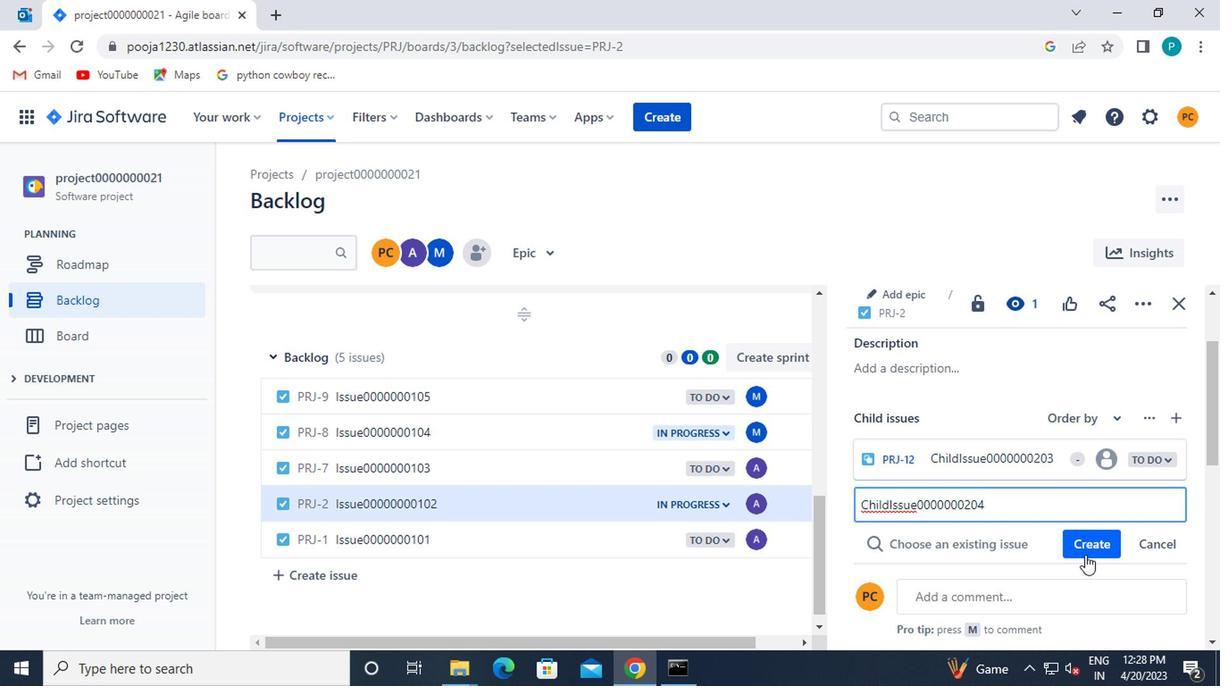 
Action: Mouse pressed left at (915, 532)
Screenshot: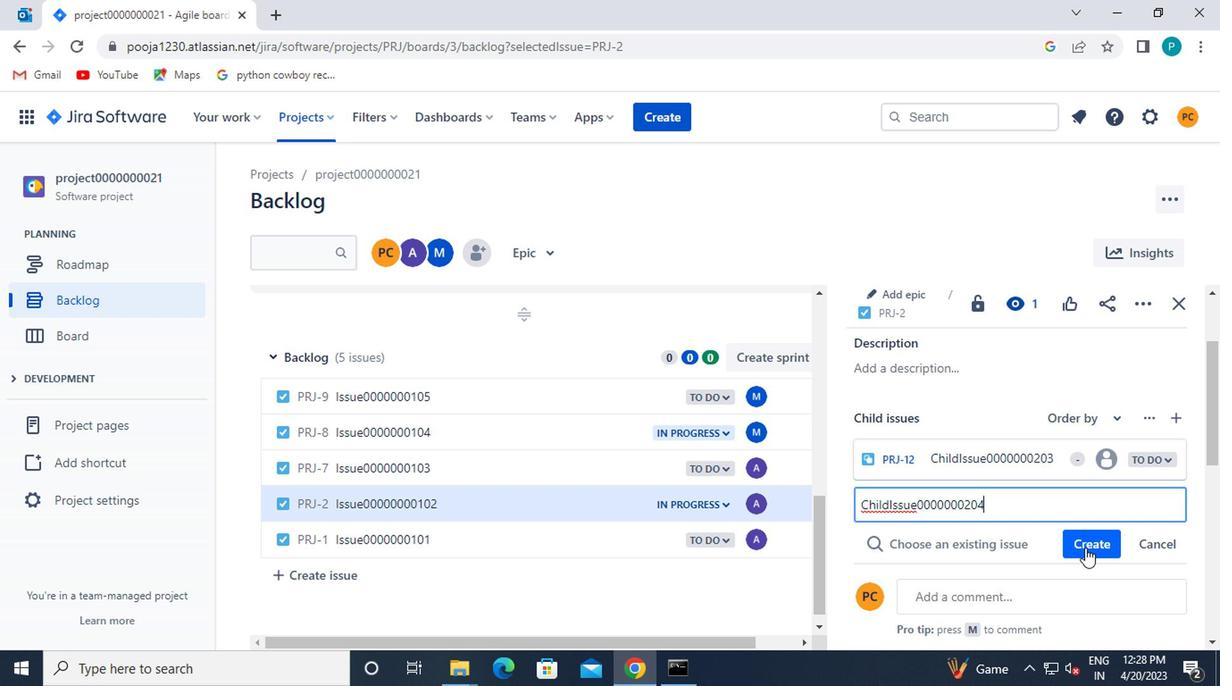 
Action: Mouse moved to (574, 472)
Screenshot: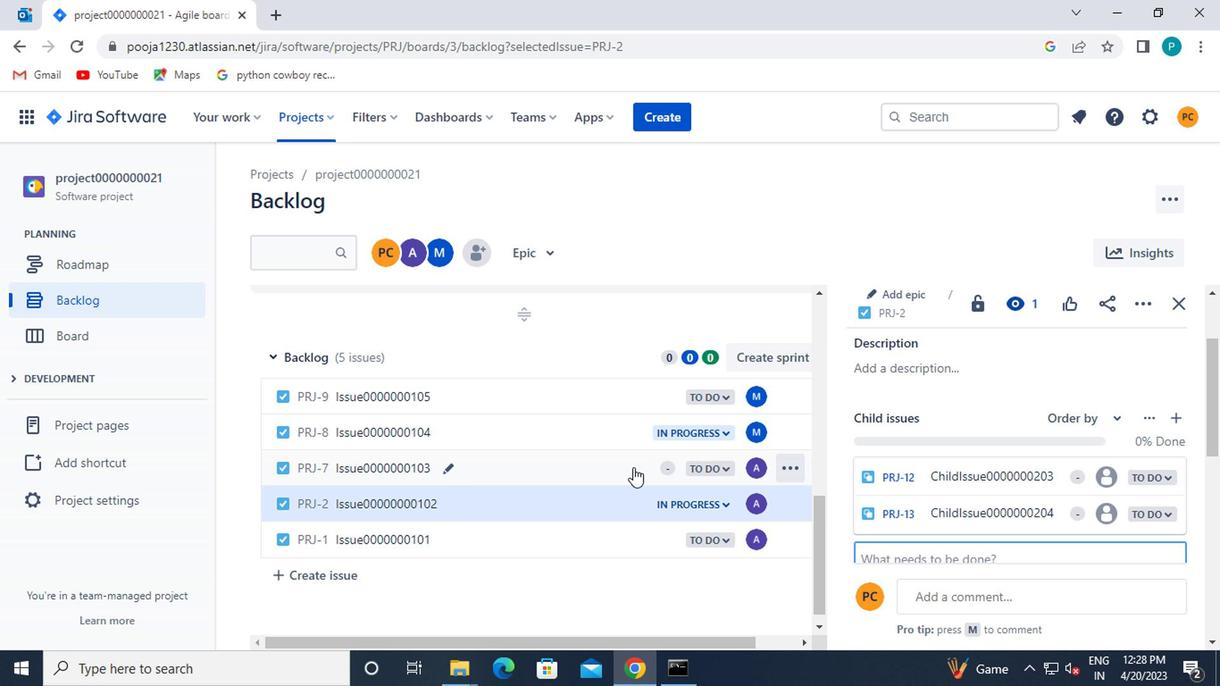 
Action: Mouse pressed left at (574, 472)
Screenshot: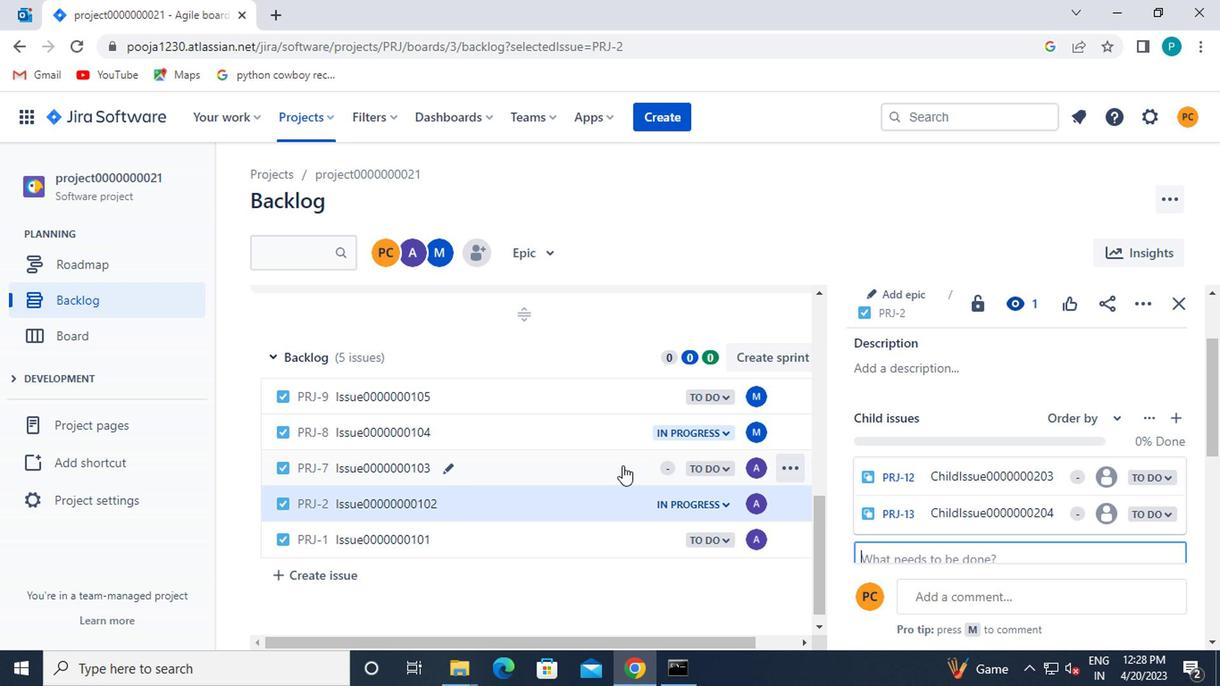 
Action: Mouse moved to (792, 423)
Screenshot: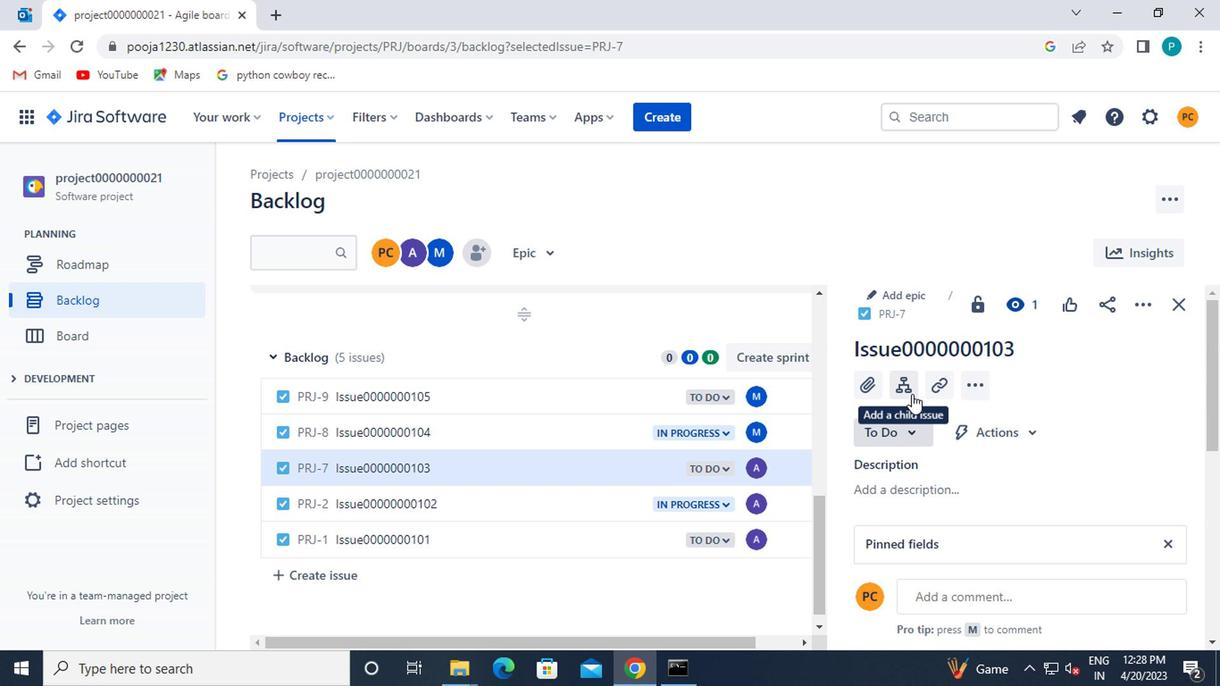 
Action: Mouse pressed left at (792, 423)
Screenshot: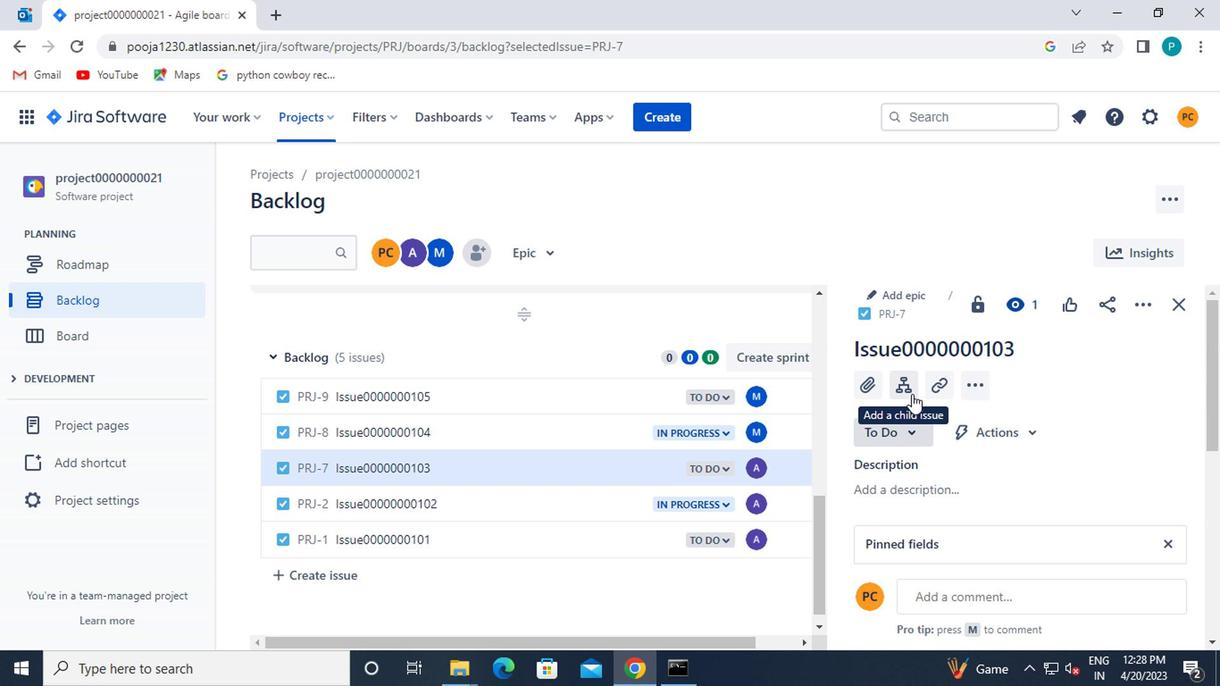 
Action: Mouse moved to (813, 462)
Screenshot: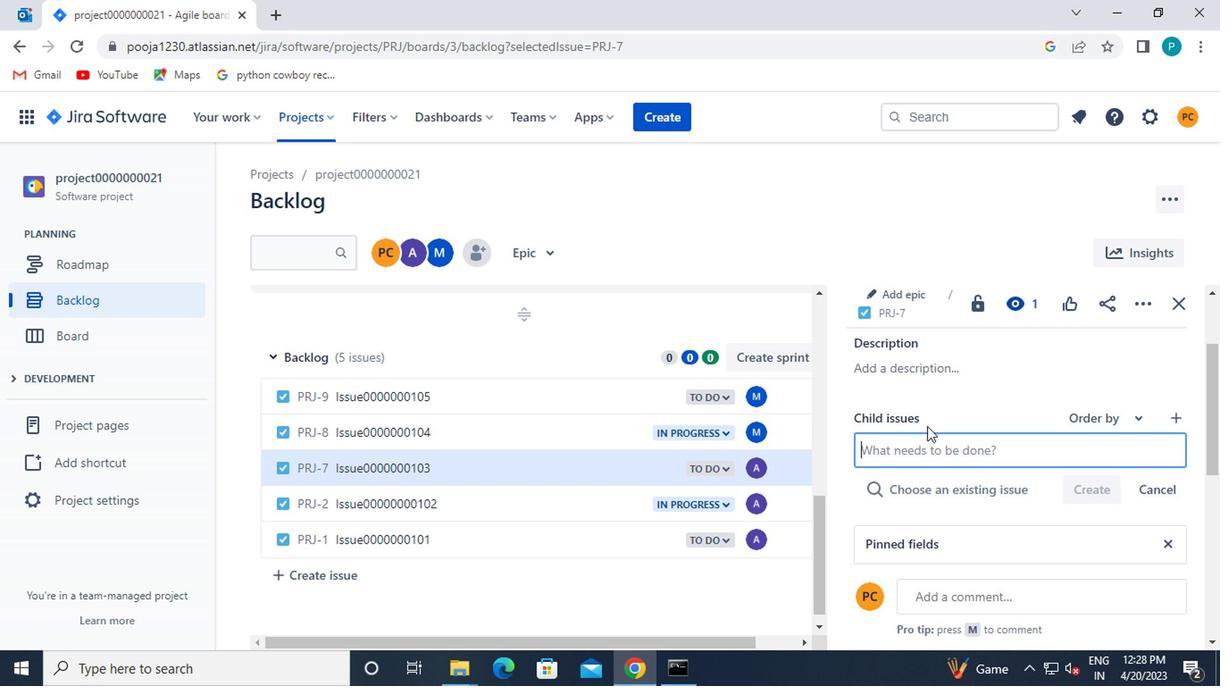 
Action: Mouse pressed left at (813, 462)
Screenshot: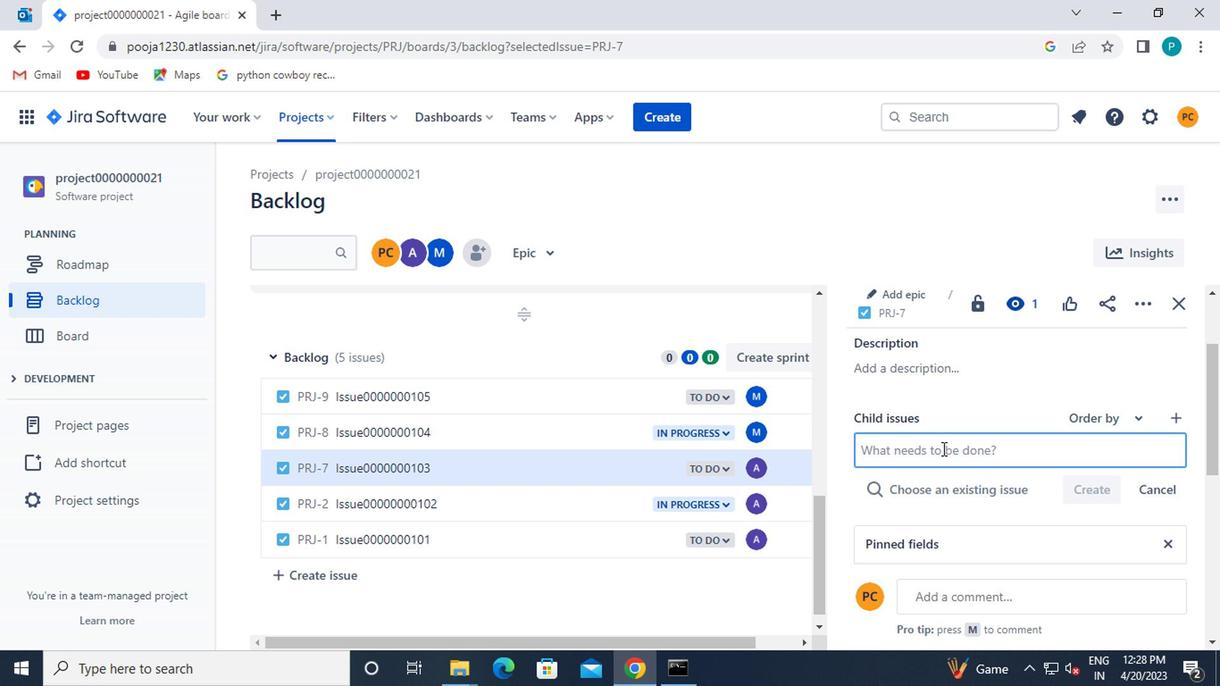 
Action: Key pressed <Key.caps_lock>c<Key.caps_lock>hil<Key.caps_lock>i<Key.caps_lock>ssue0000000205
Screenshot: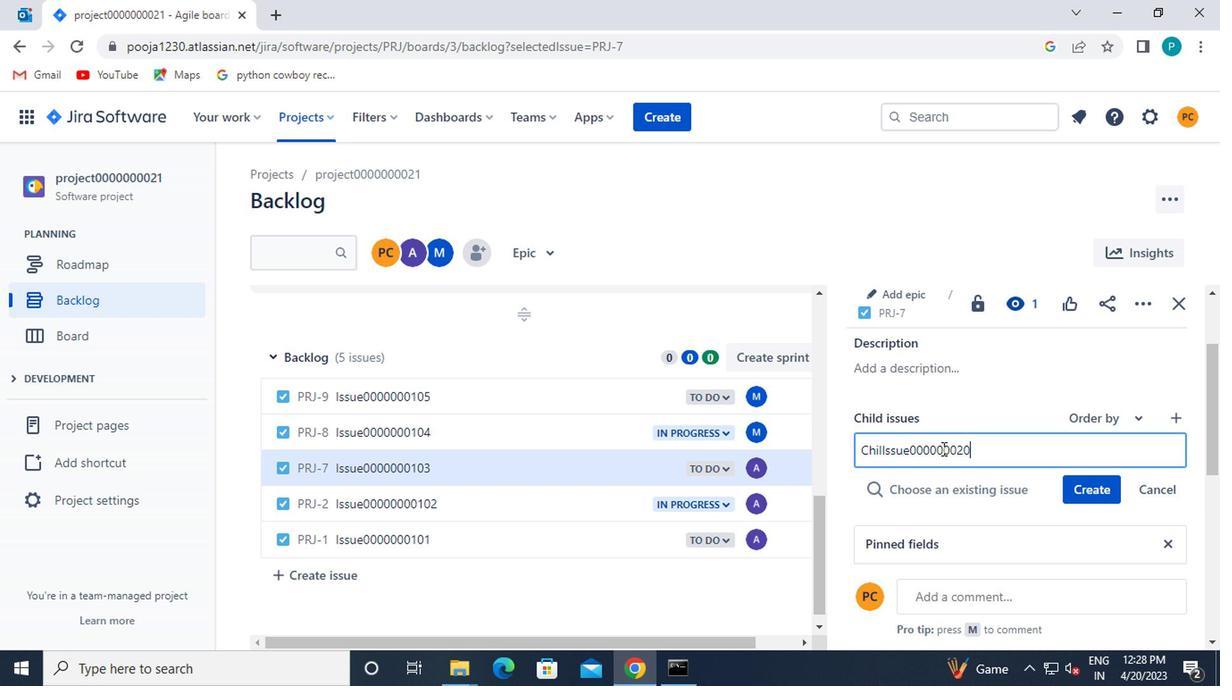 
Action: Mouse moved to (902, 490)
Screenshot: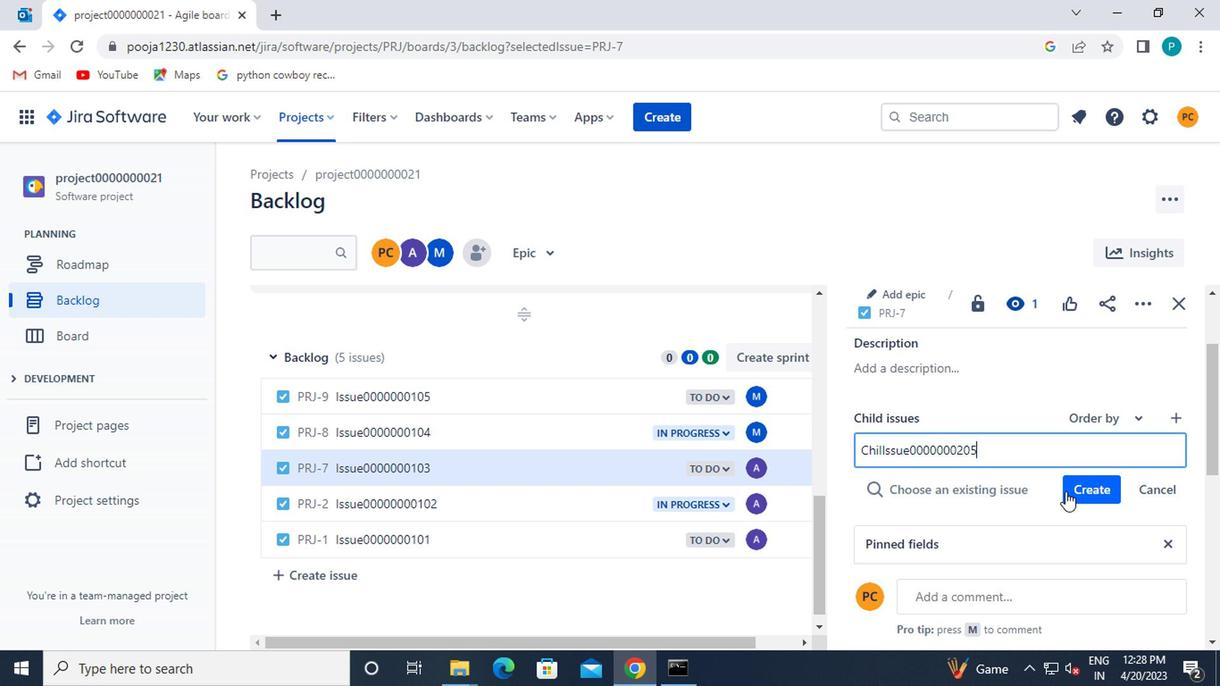 
Action: Mouse pressed left at (902, 490)
Screenshot: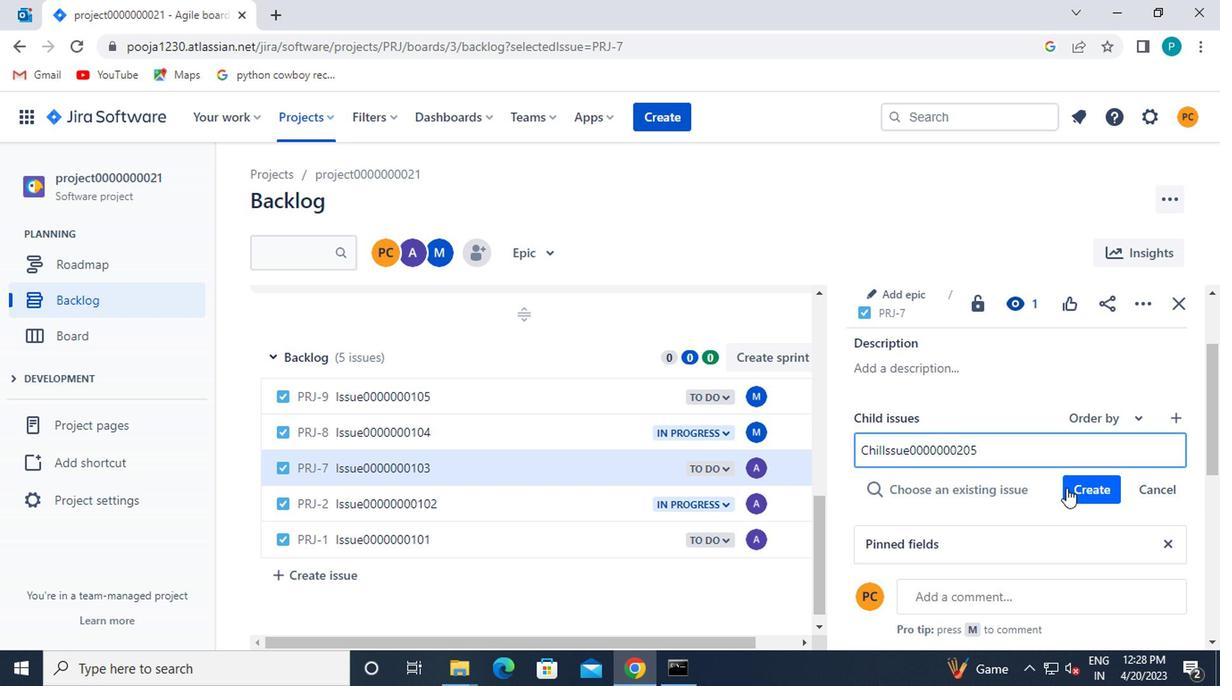 
